 Task: Forward email as attachment with the signature Jessica Sanchez with the subject Request for an appointment from softage.8@softage.net to softage.7@softage.net and softage.9@softage.net with BCC to softage.10@softage.net with the message Could you provide me with a breakdown of the costs associated with the new project proposal?
Action: Mouse moved to (1140, 196)
Screenshot: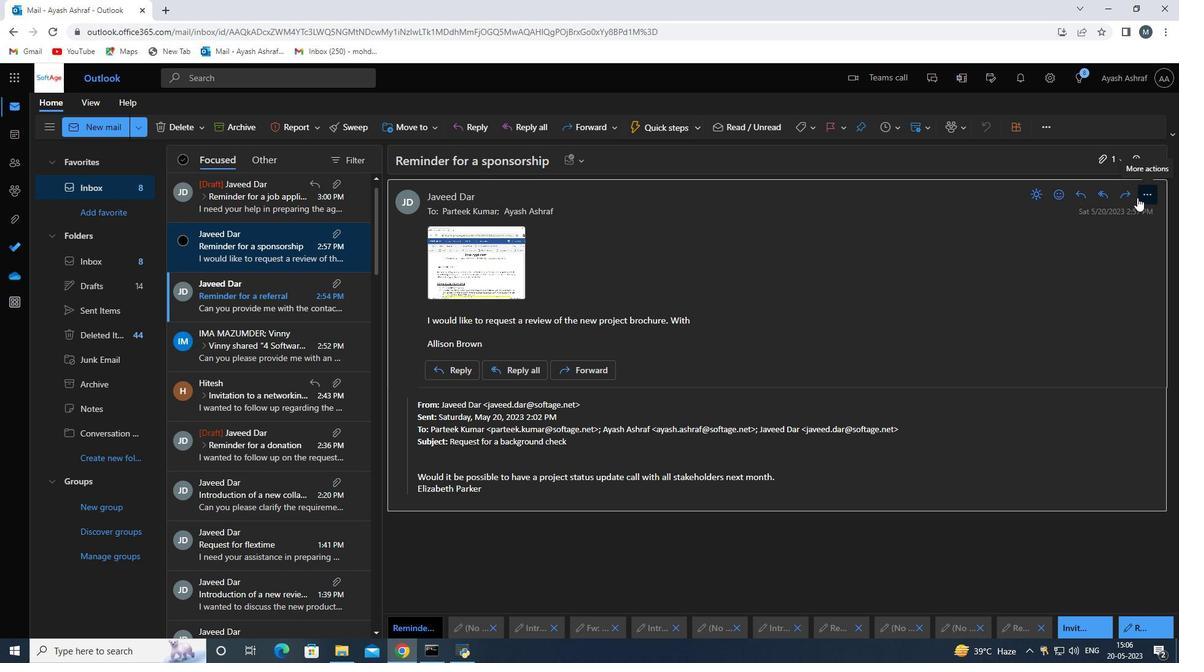 
Action: Mouse pressed left at (1140, 196)
Screenshot: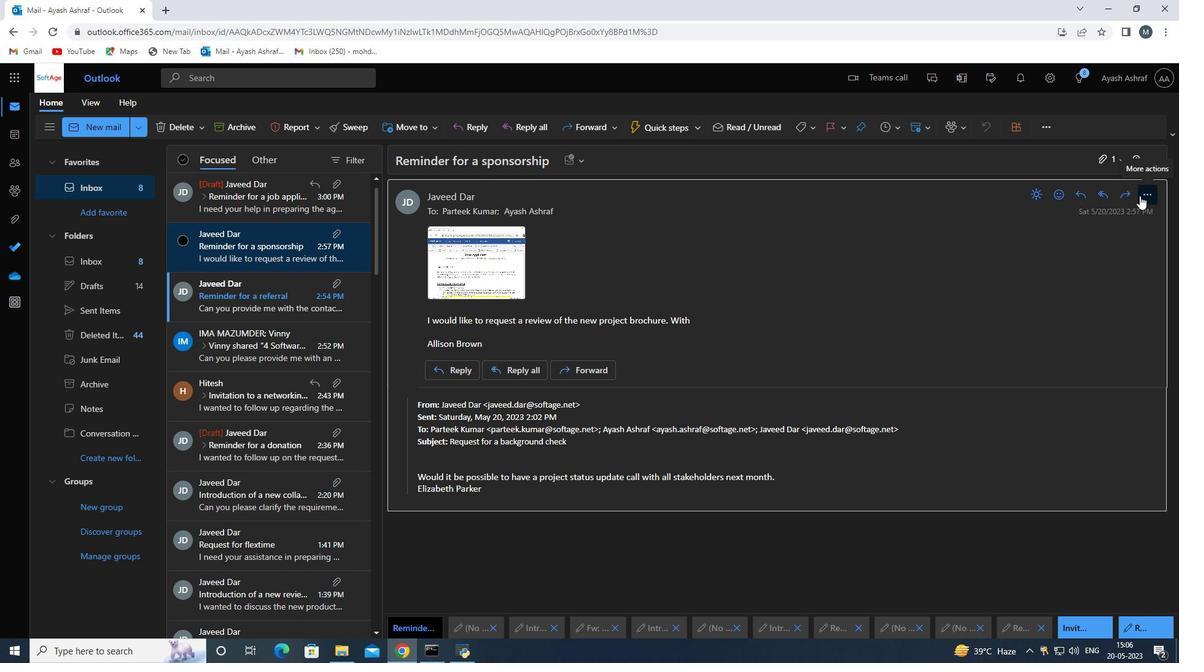 
Action: Mouse moved to (1090, 280)
Screenshot: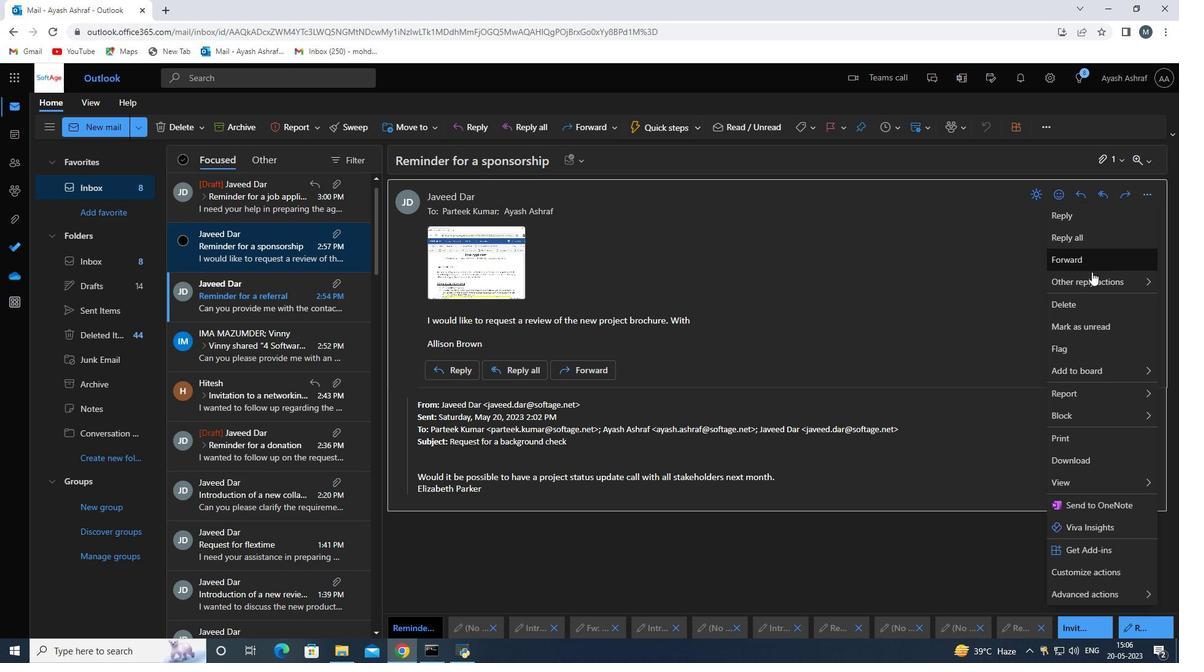 
Action: Mouse pressed left at (1090, 280)
Screenshot: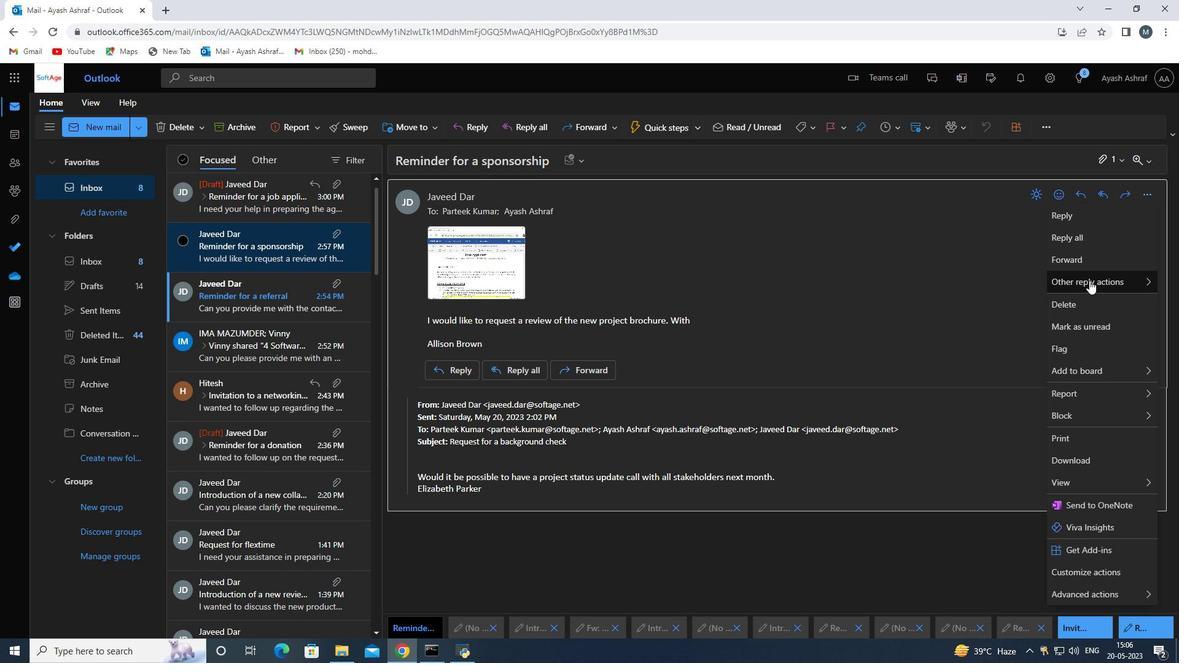 
Action: Mouse moved to (997, 302)
Screenshot: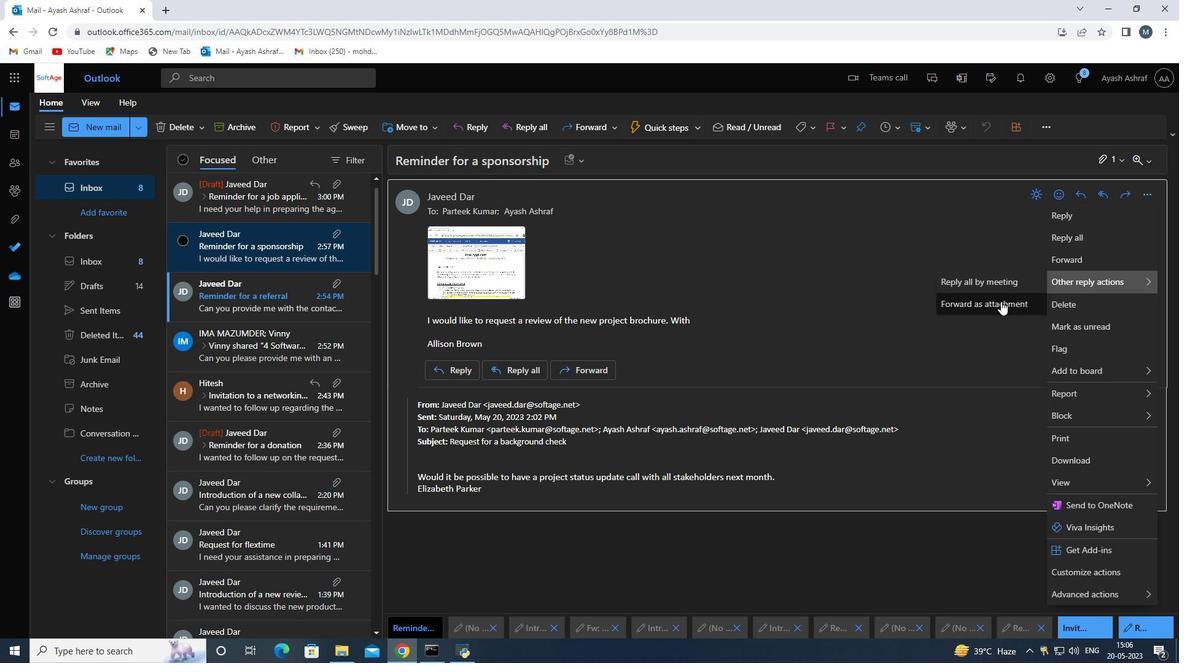 
Action: Mouse pressed left at (997, 302)
Screenshot: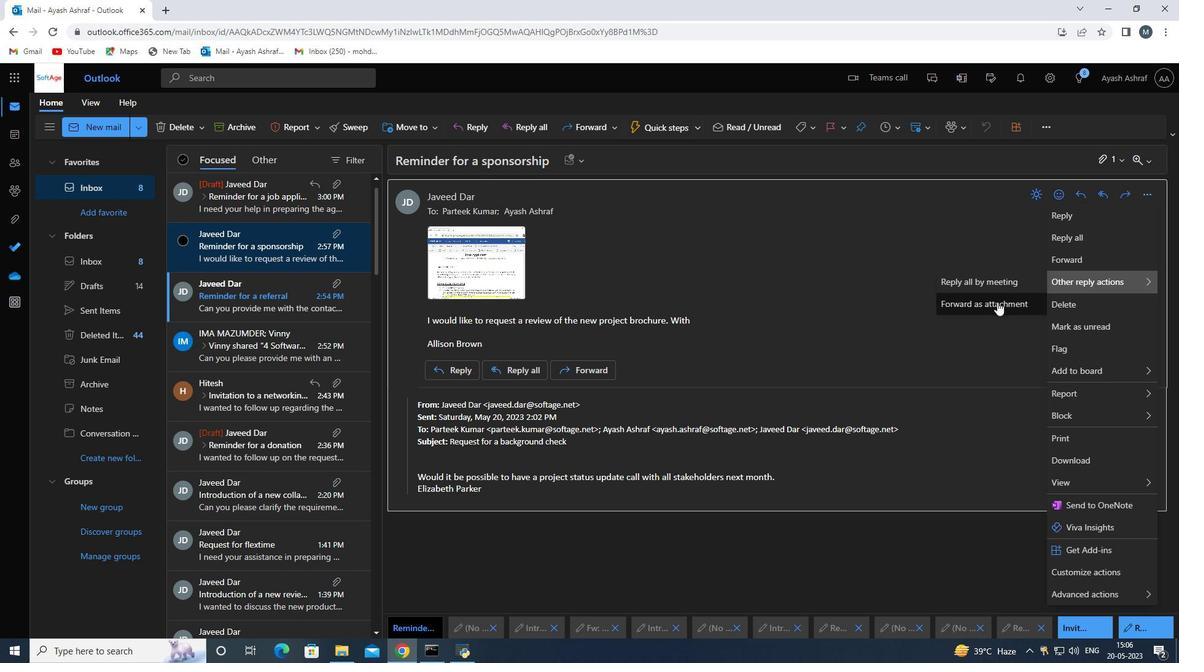 
Action: Mouse moved to (490, 192)
Screenshot: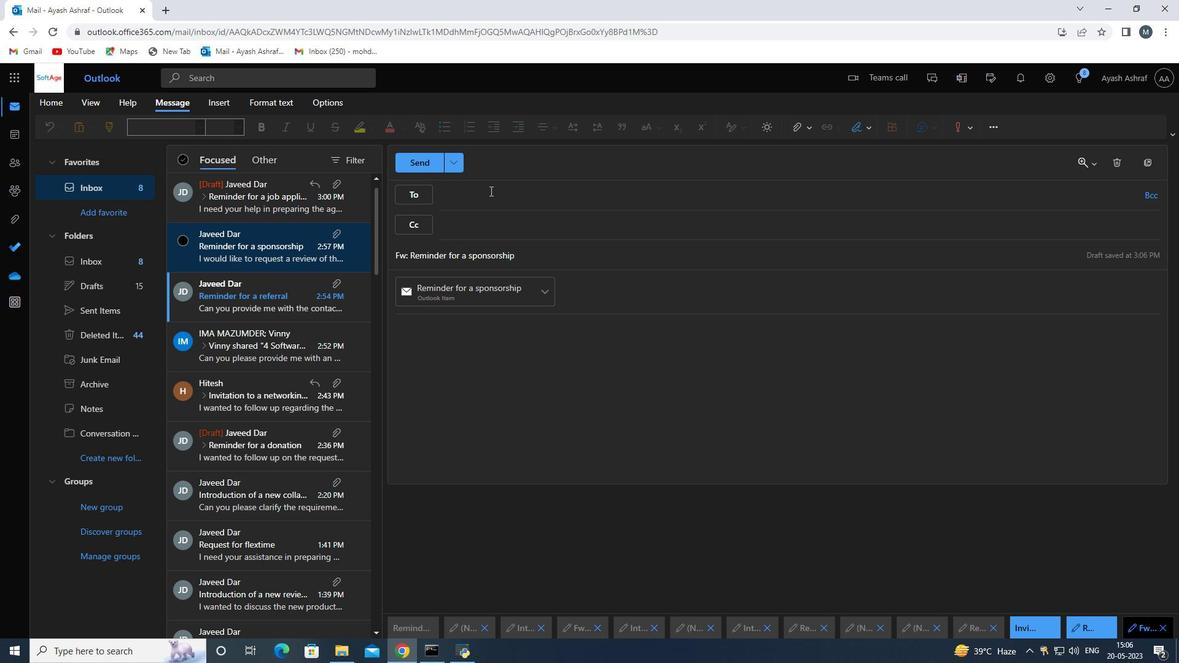
Action: Mouse pressed left at (490, 192)
Screenshot: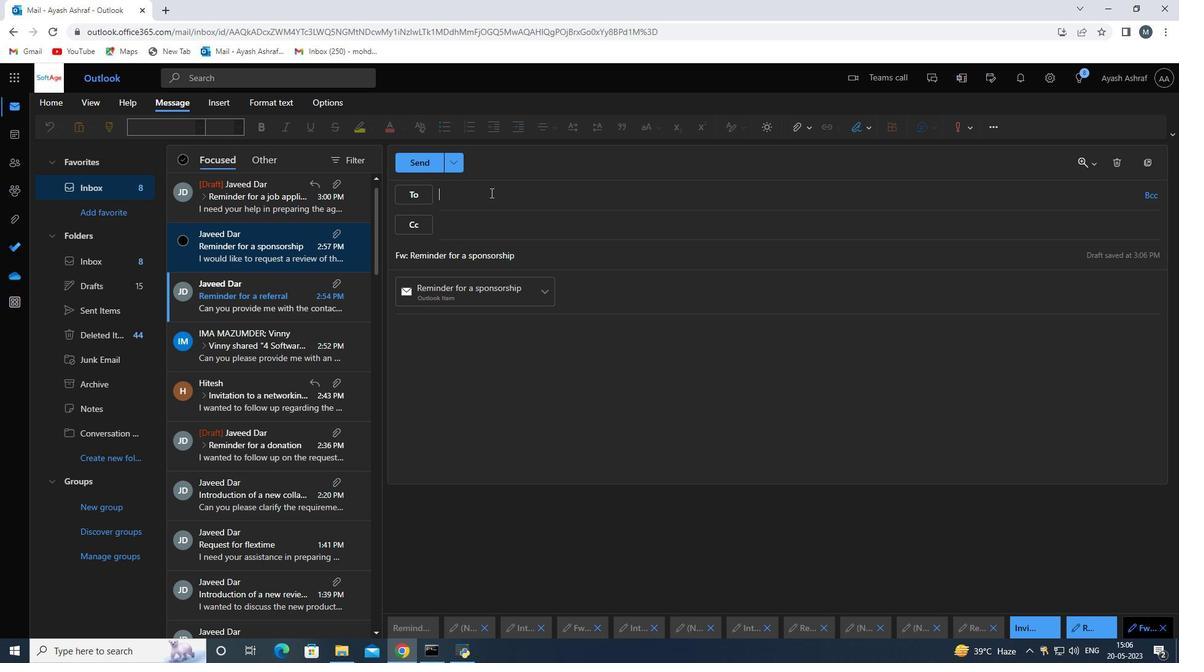 
Action: Mouse moved to (854, 131)
Screenshot: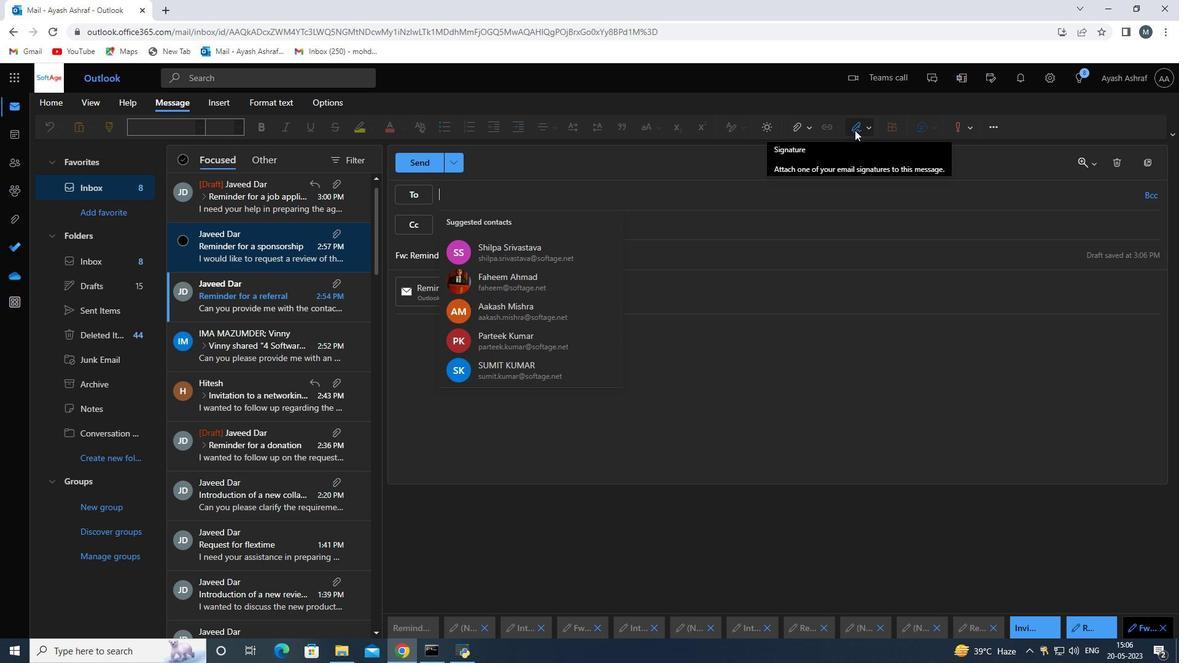 
Action: Mouse pressed left at (854, 131)
Screenshot: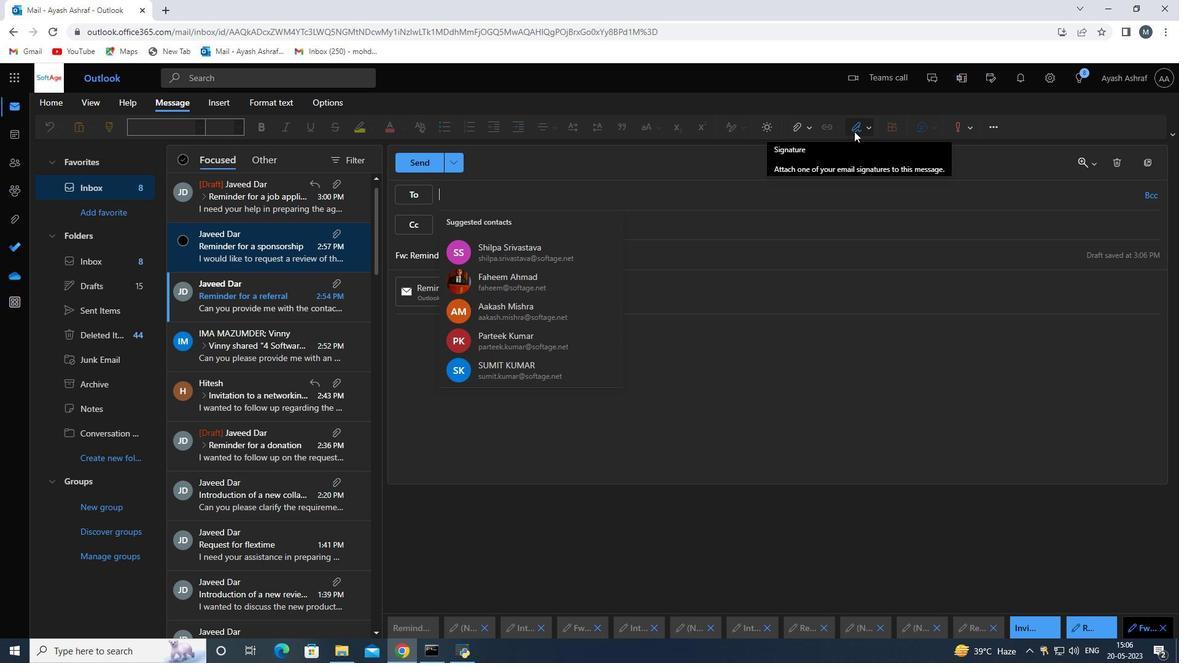 
Action: Mouse moved to (841, 176)
Screenshot: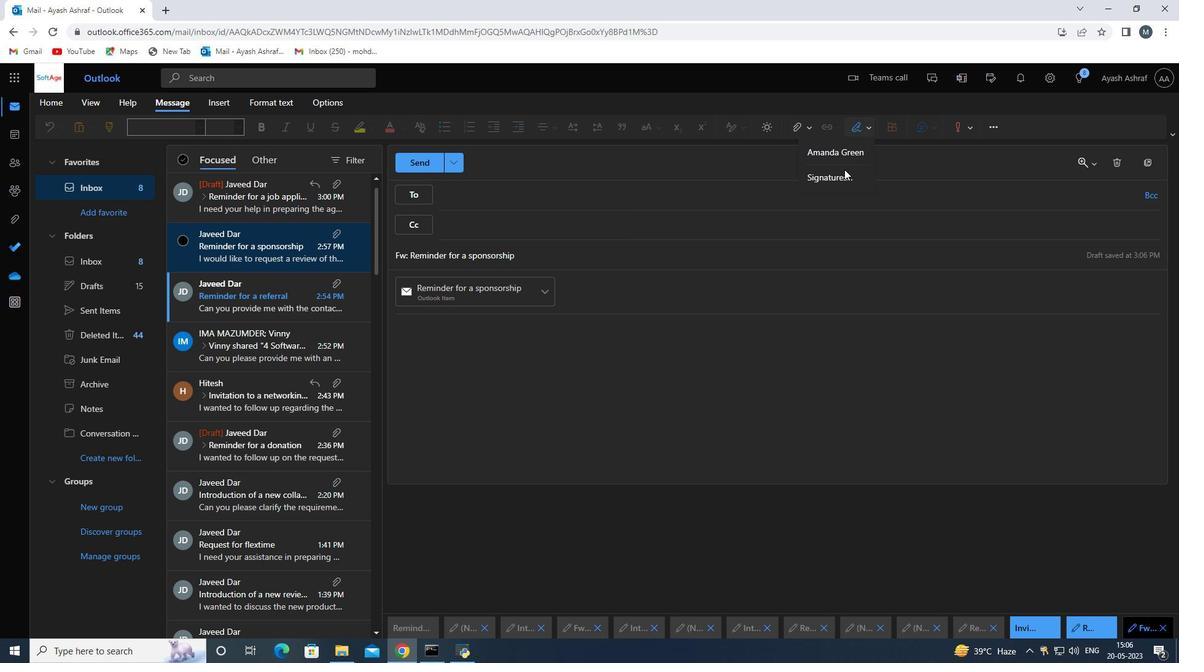 
Action: Mouse pressed left at (841, 176)
Screenshot: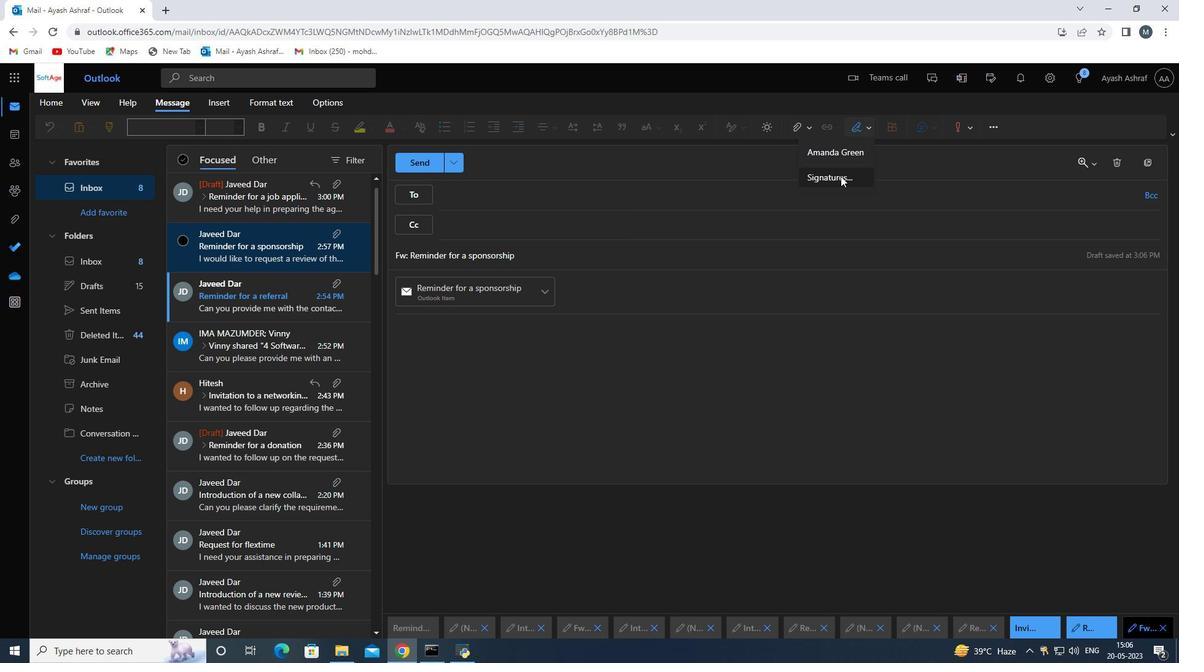 
Action: Mouse moved to (651, 225)
Screenshot: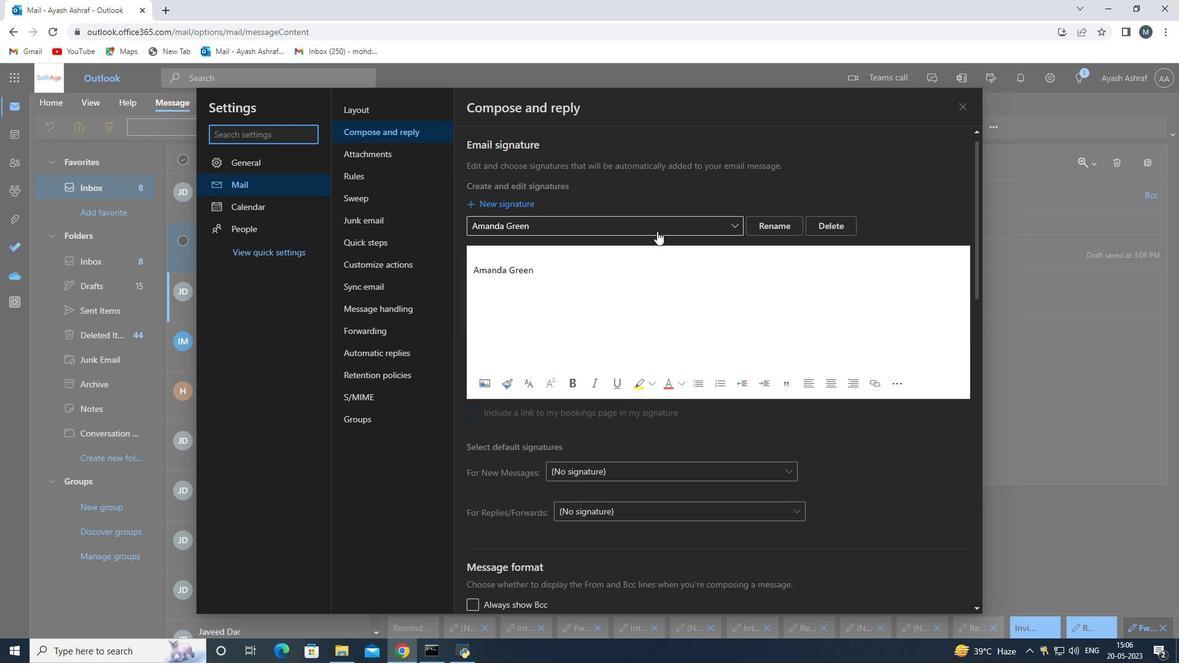 
Action: Mouse pressed left at (651, 225)
Screenshot: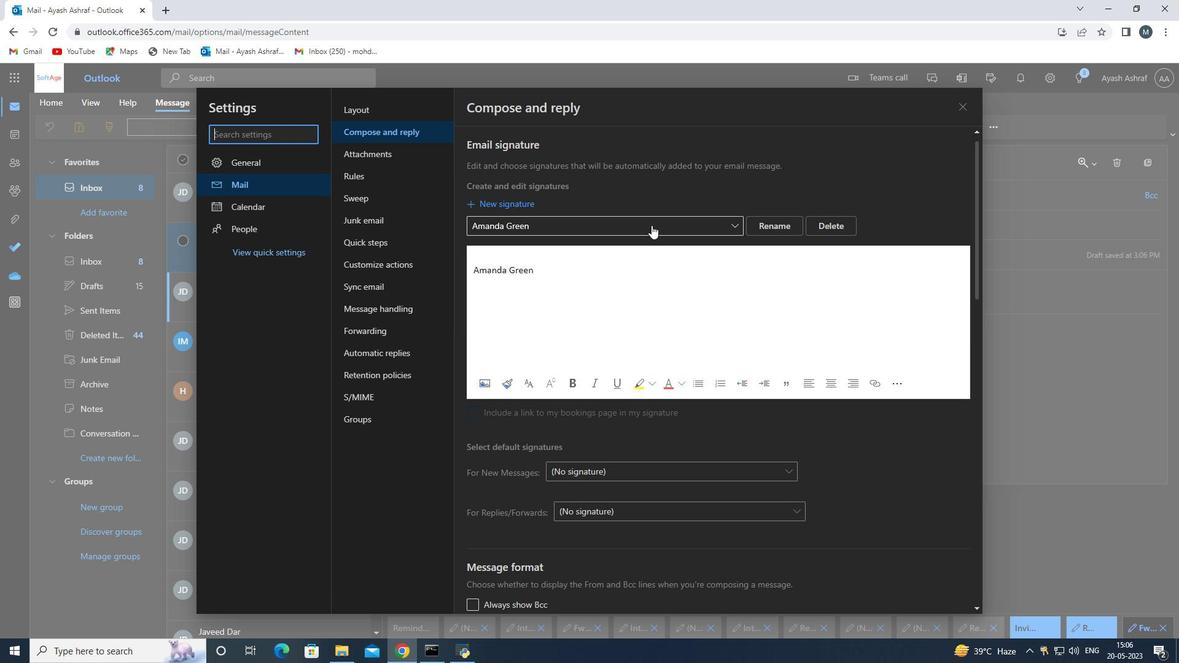 
Action: Key pressed <Key.backspace><Key.backspace>
Screenshot: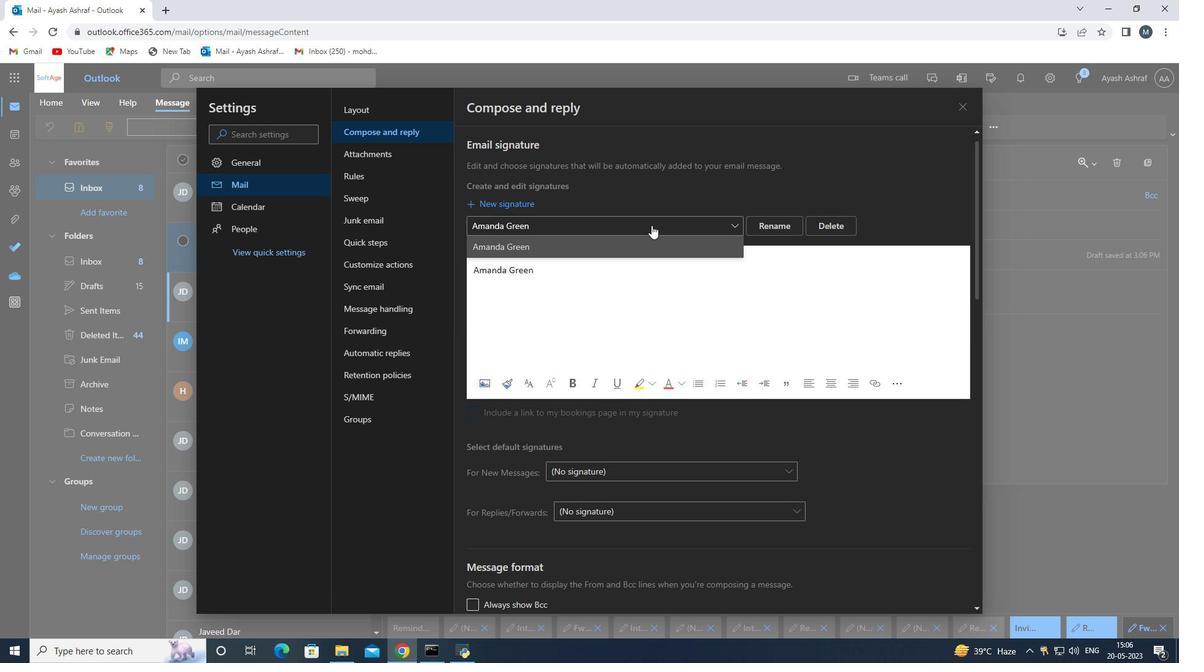 
Action: Mouse moved to (833, 229)
Screenshot: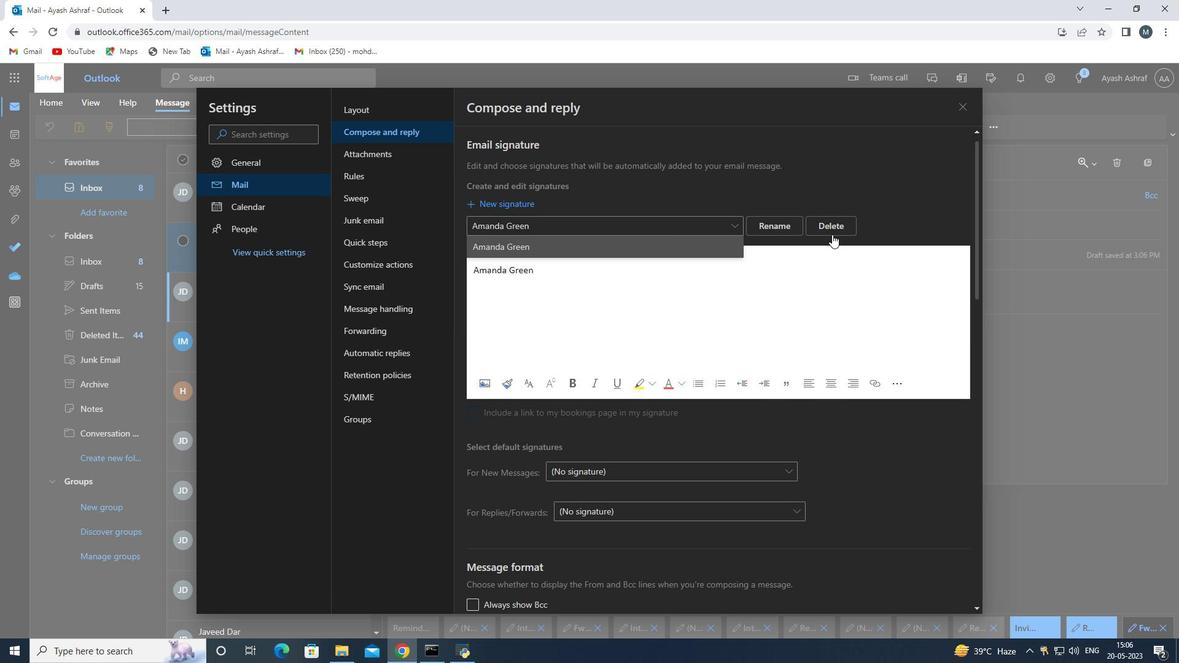 
Action: Mouse pressed left at (833, 229)
Screenshot: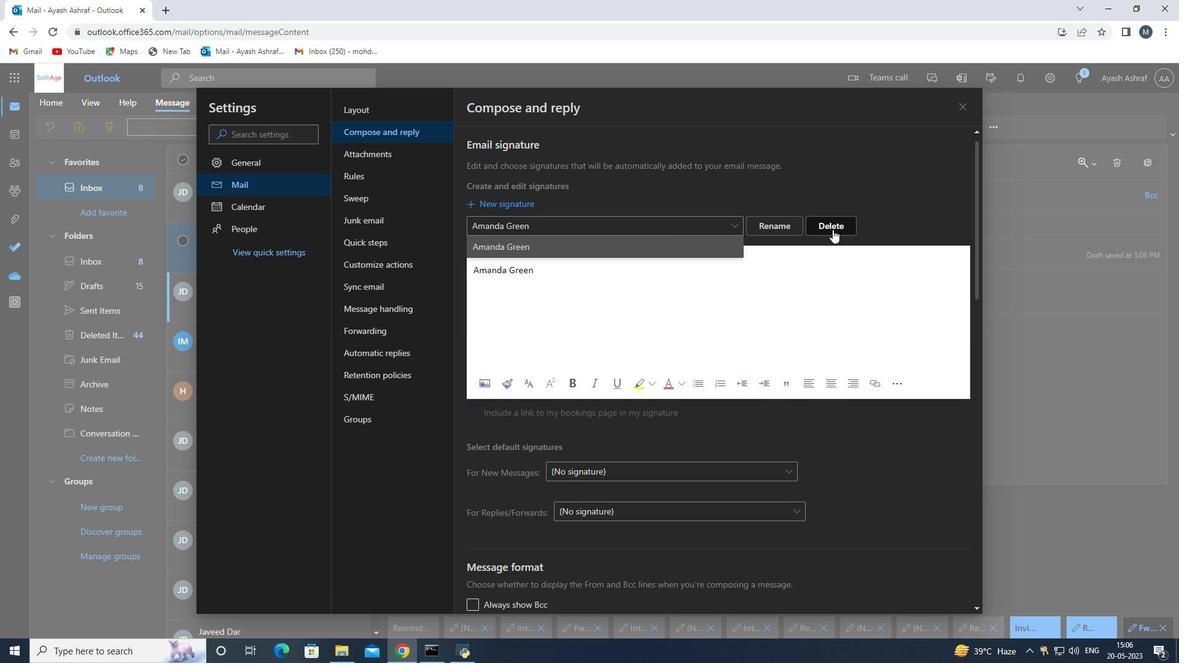 
Action: Mouse moved to (638, 229)
Screenshot: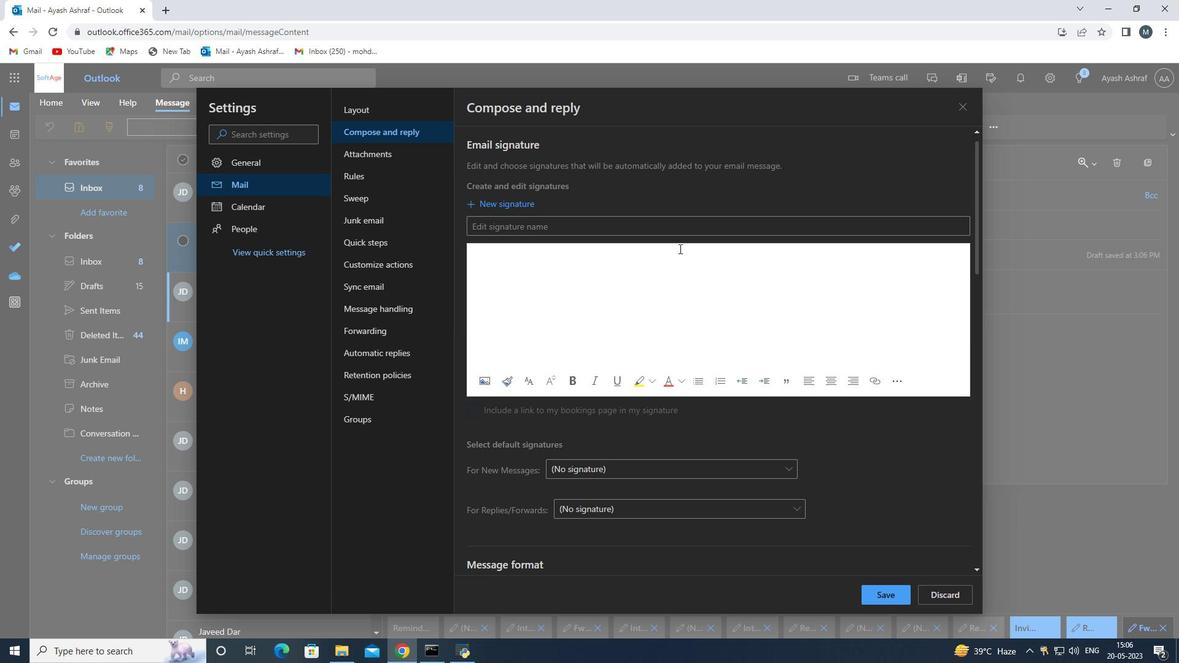 
Action: Mouse pressed left at (638, 229)
Screenshot: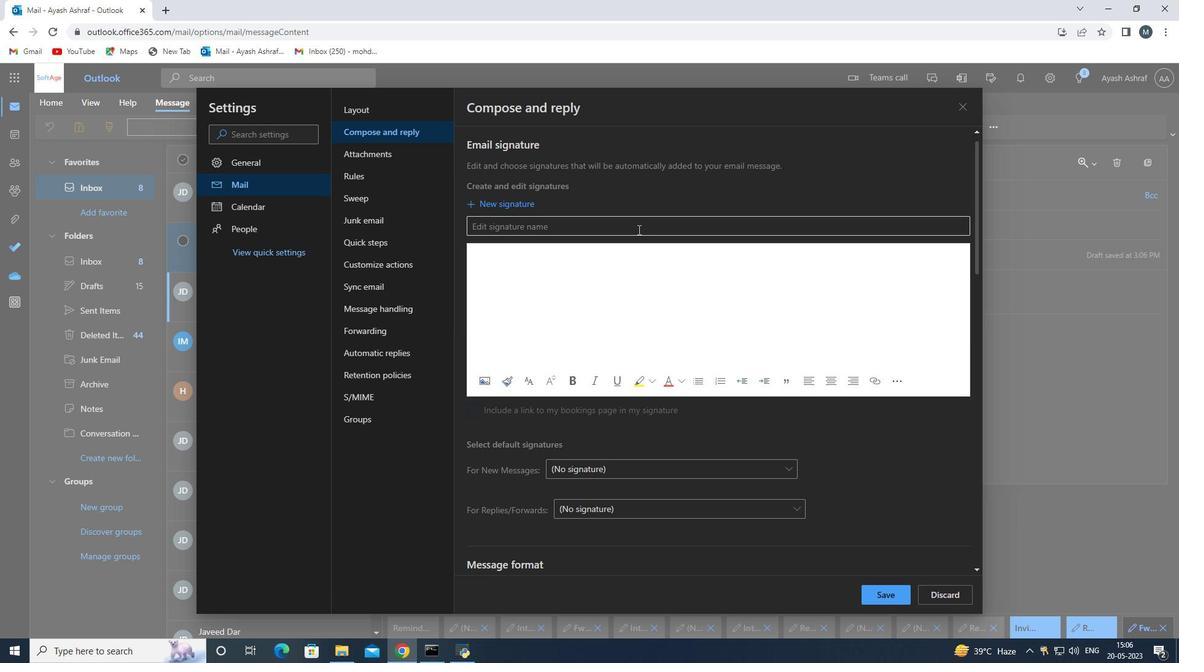 
Action: Key pressed <Key.shift><Key.shift><Key.shift><Key.shift>Jessica<Key.space><Key.shift>Sanchez<Key.space>
Screenshot: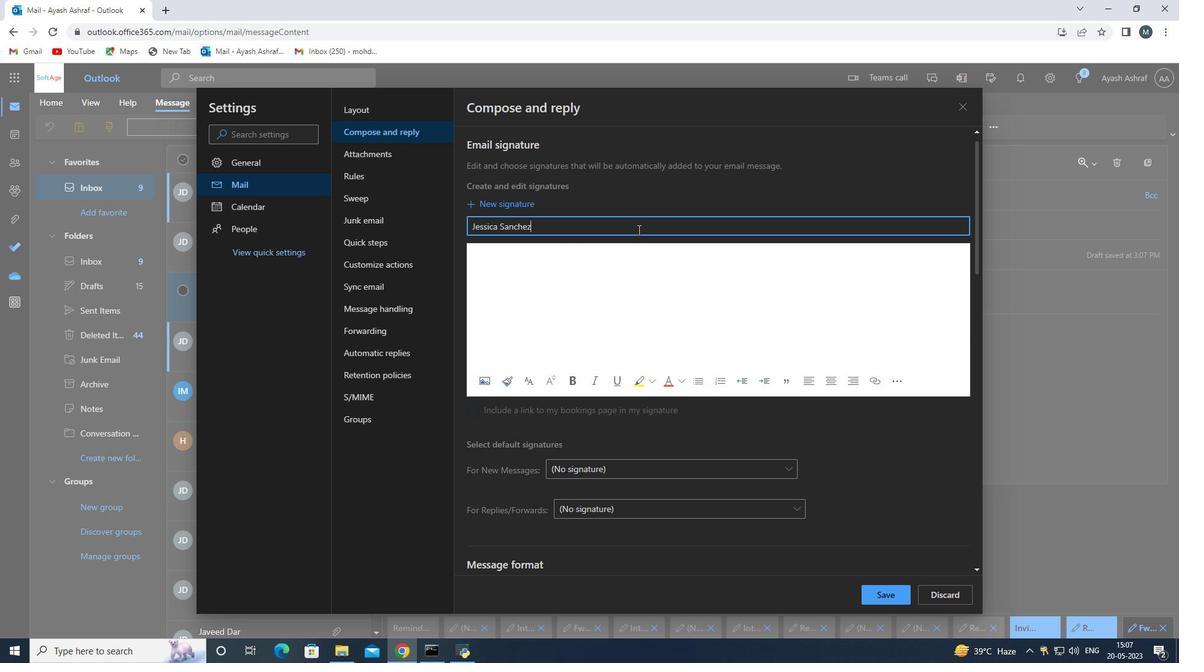 
Action: Mouse moved to (594, 272)
Screenshot: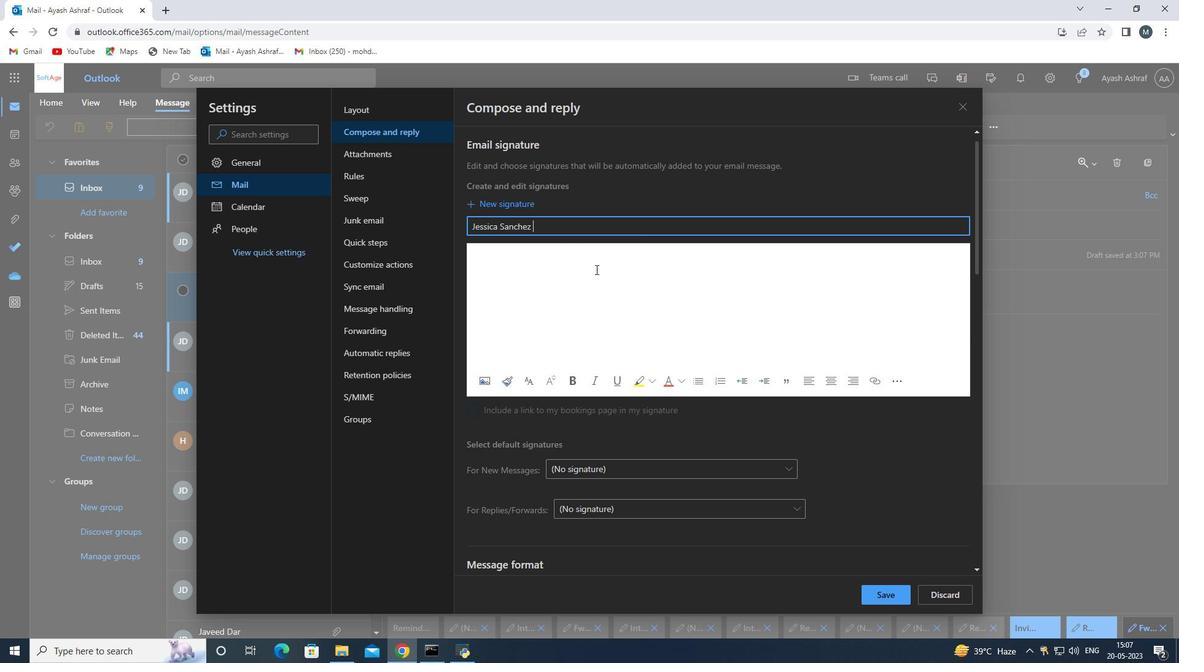 
Action: Mouse pressed left at (594, 272)
Screenshot: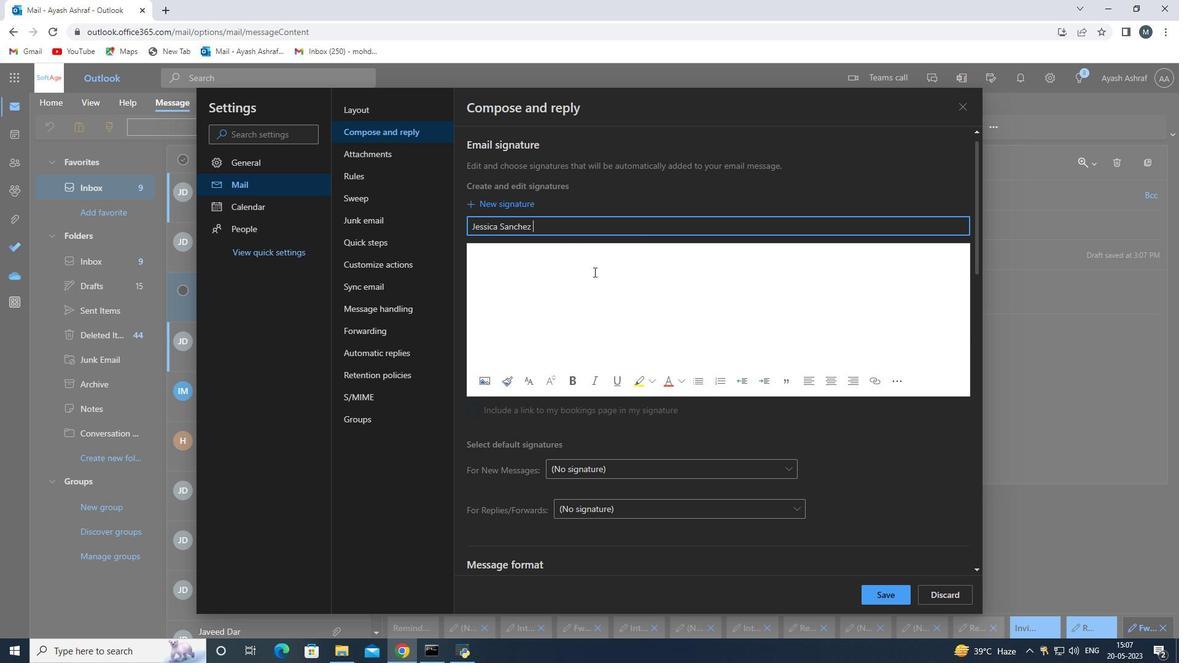 
Action: Key pressed <Key.backspace><Key.shift><Key.shift>Jessica<Key.space><Key.shift>Sanchez<Key.space>
Screenshot: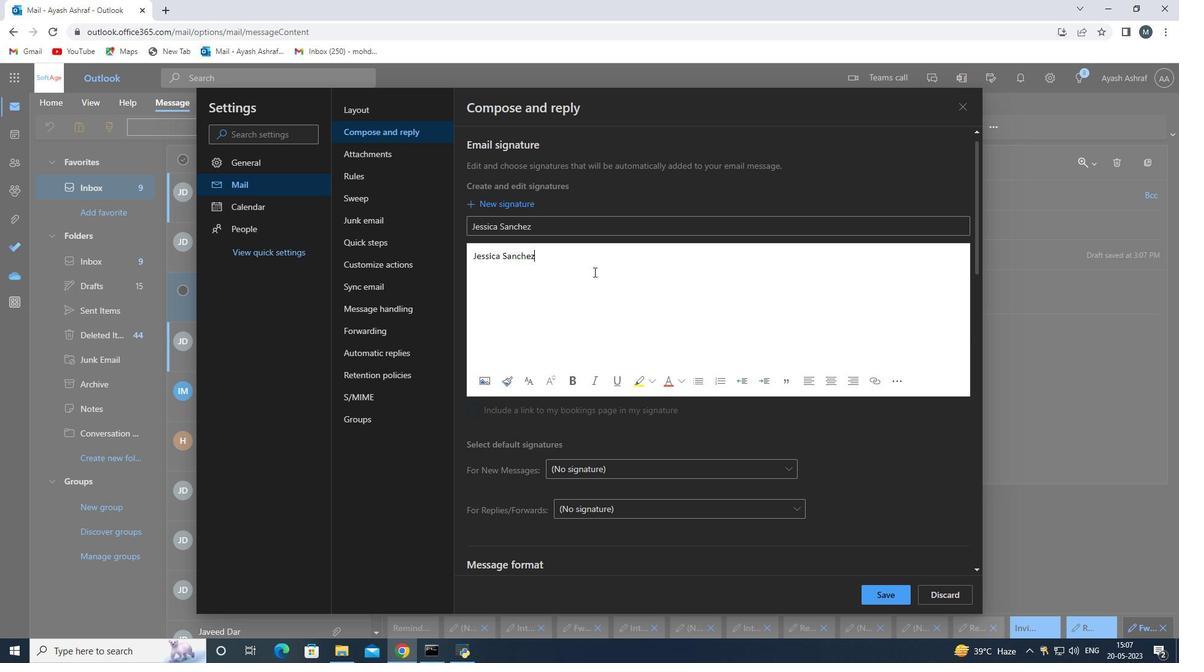 
Action: Mouse moved to (868, 596)
Screenshot: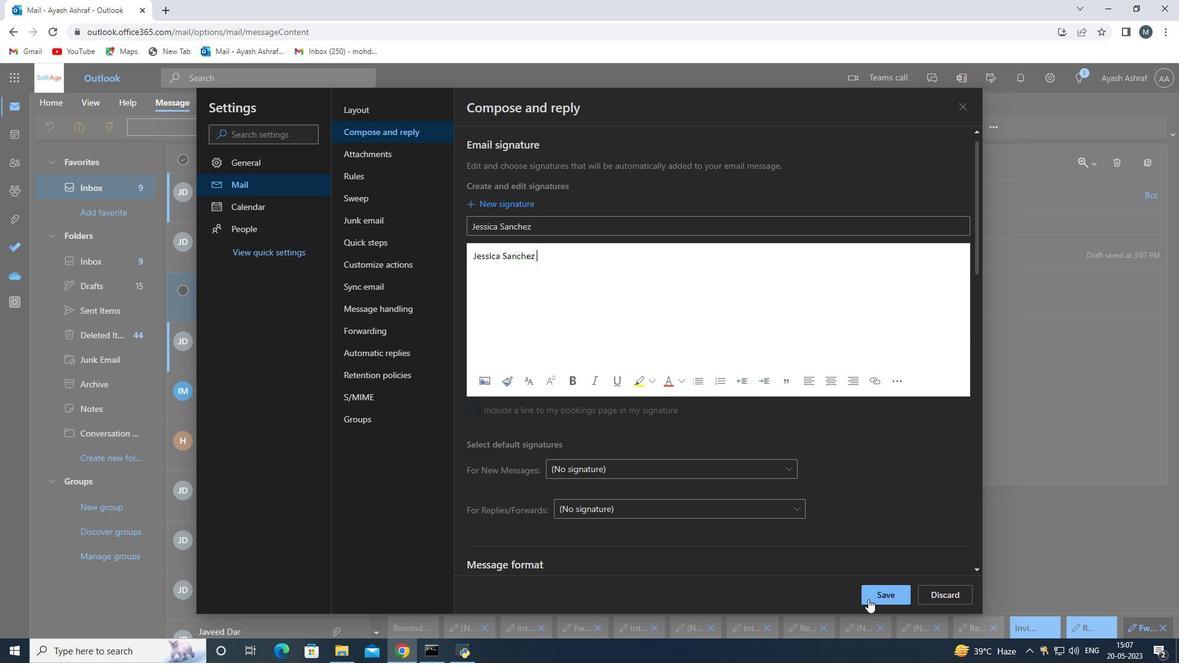 
Action: Mouse pressed left at (868, 596)
Screenshot: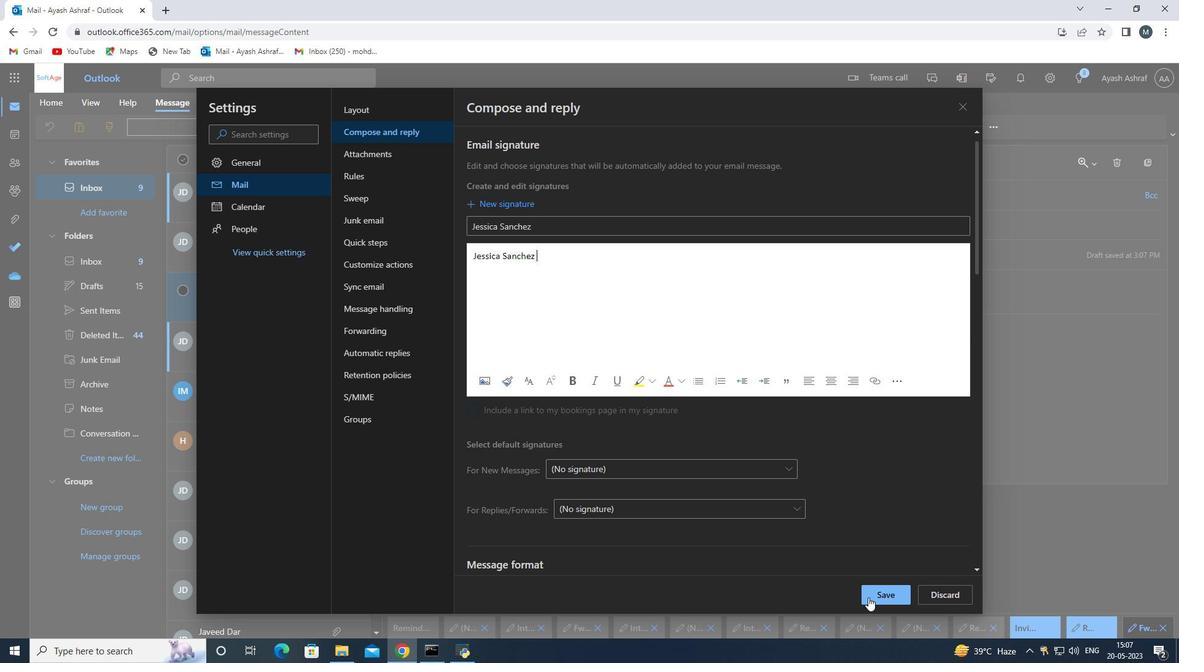 
Action: Mouse moved to (957, 105)
Screenshot: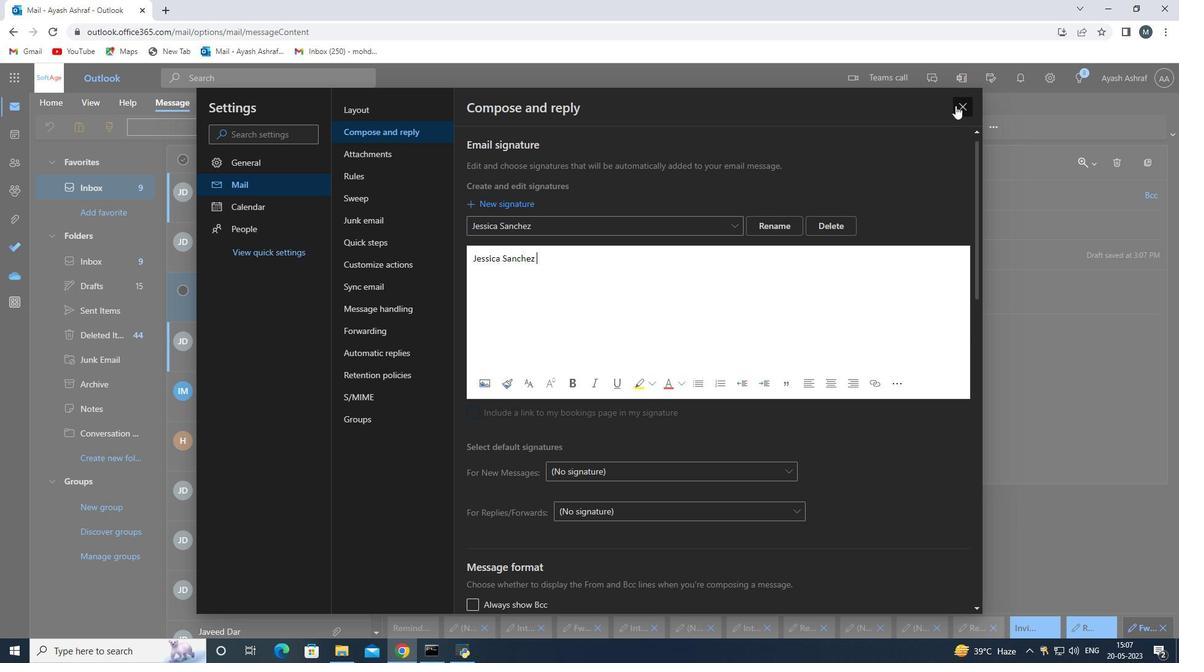 
Action: Mouse pressed left at (957, 105)
Screenshot: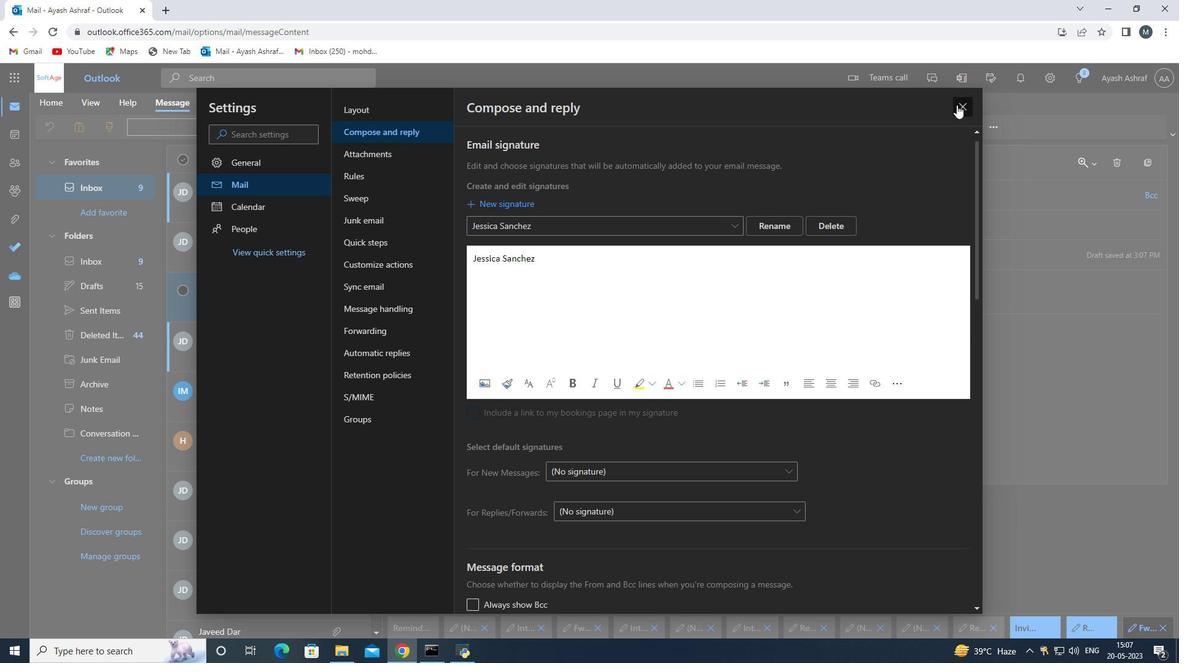 
Action: Mouse moved to (513, 348)
Screenshot: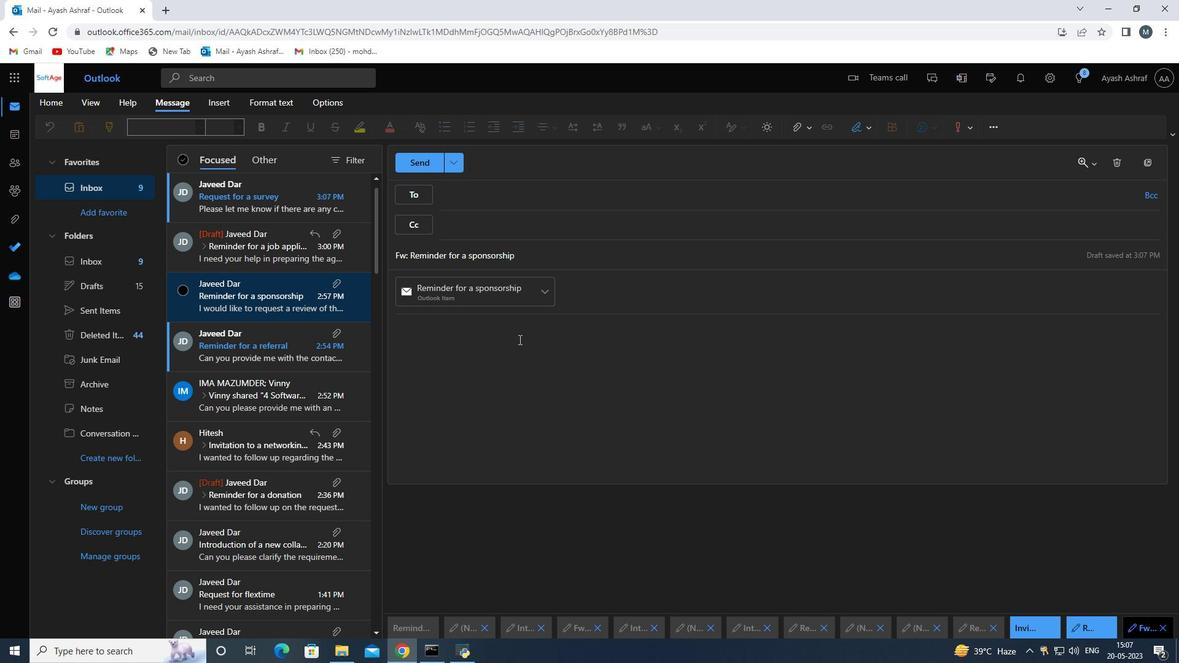 
Action: Mouse pressed left at (513, 348)
Screenshot: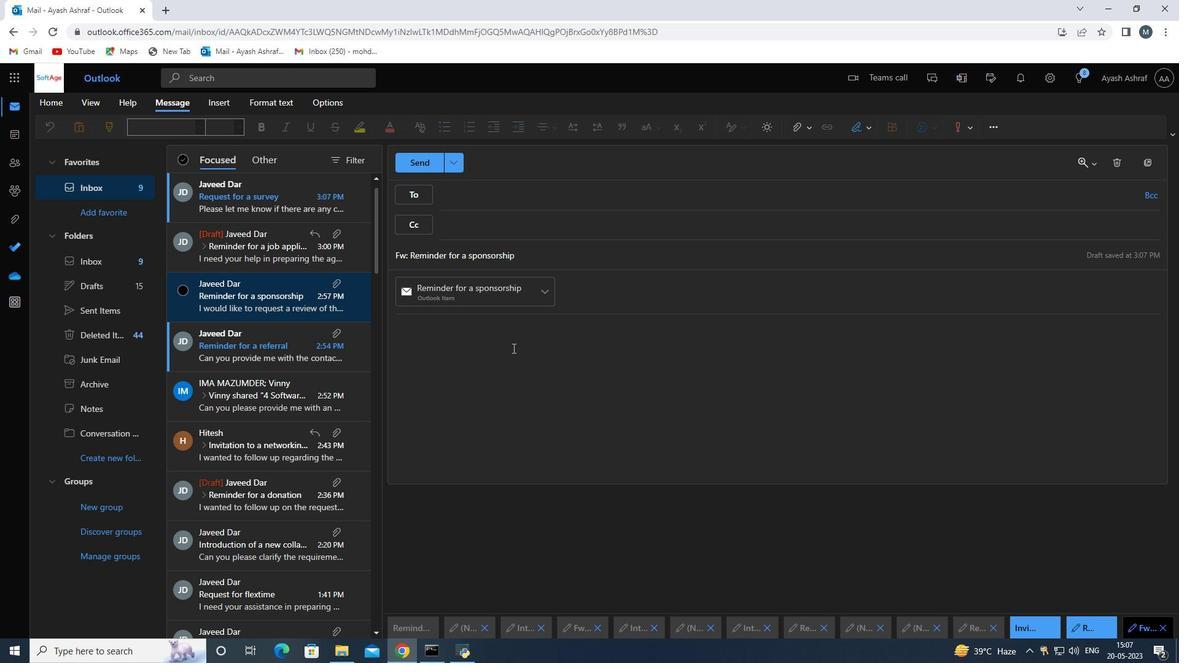 
Action: Mouse moved to (860, 133)
Screenshot: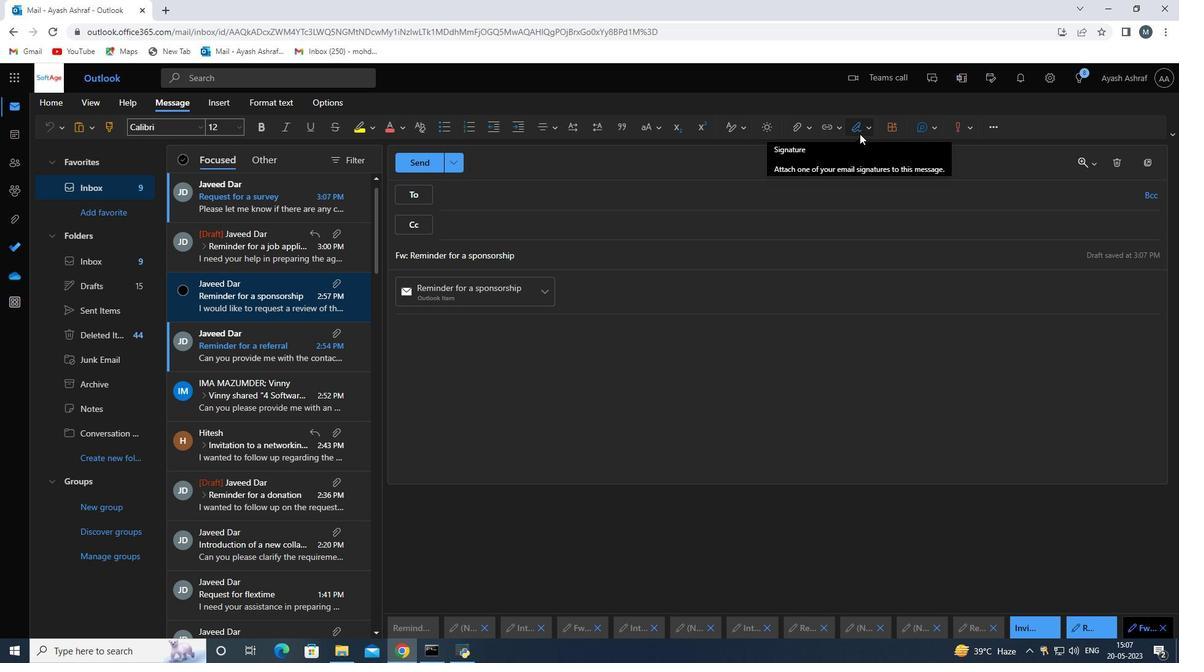 
Action: Mouse pressed left at (860, 133)
Screenshot: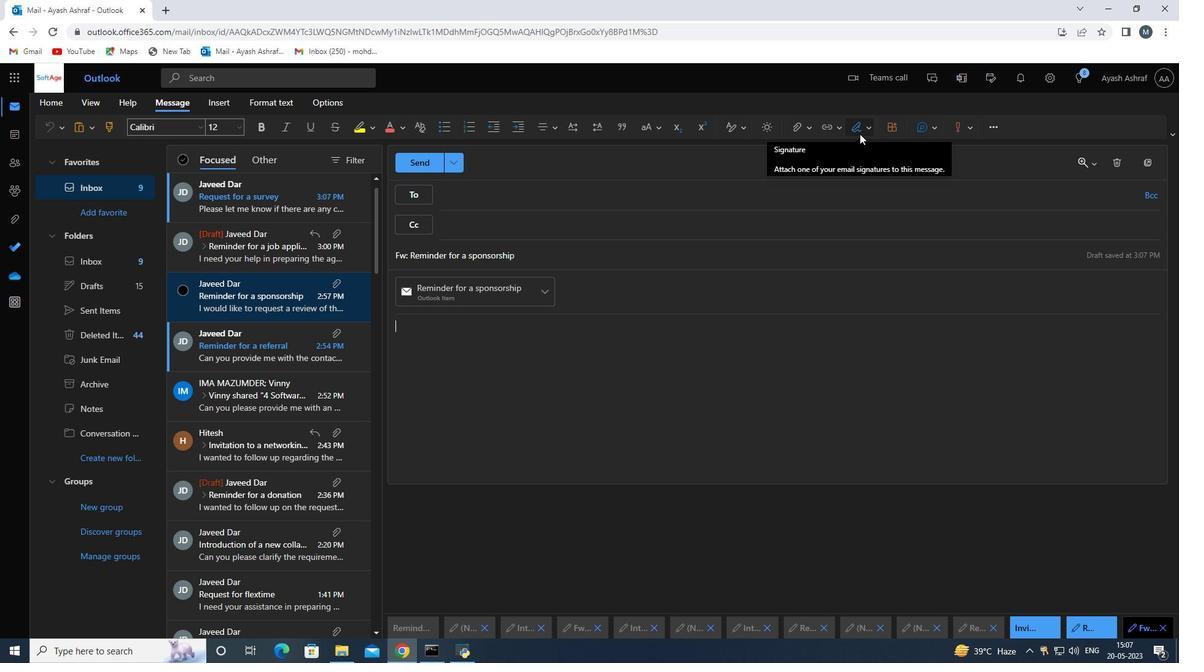 
Action: Mouse moved to (851, 154)
Screenshot: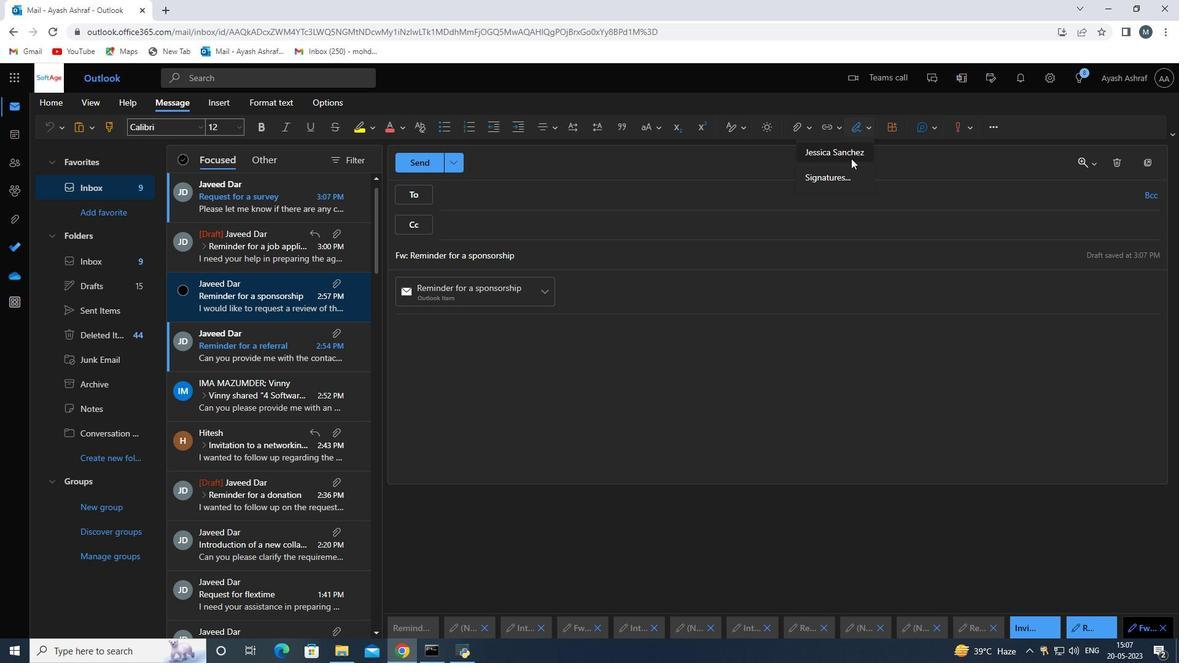 
Action: Mouse pressed left at (851, 154)
Screenshot: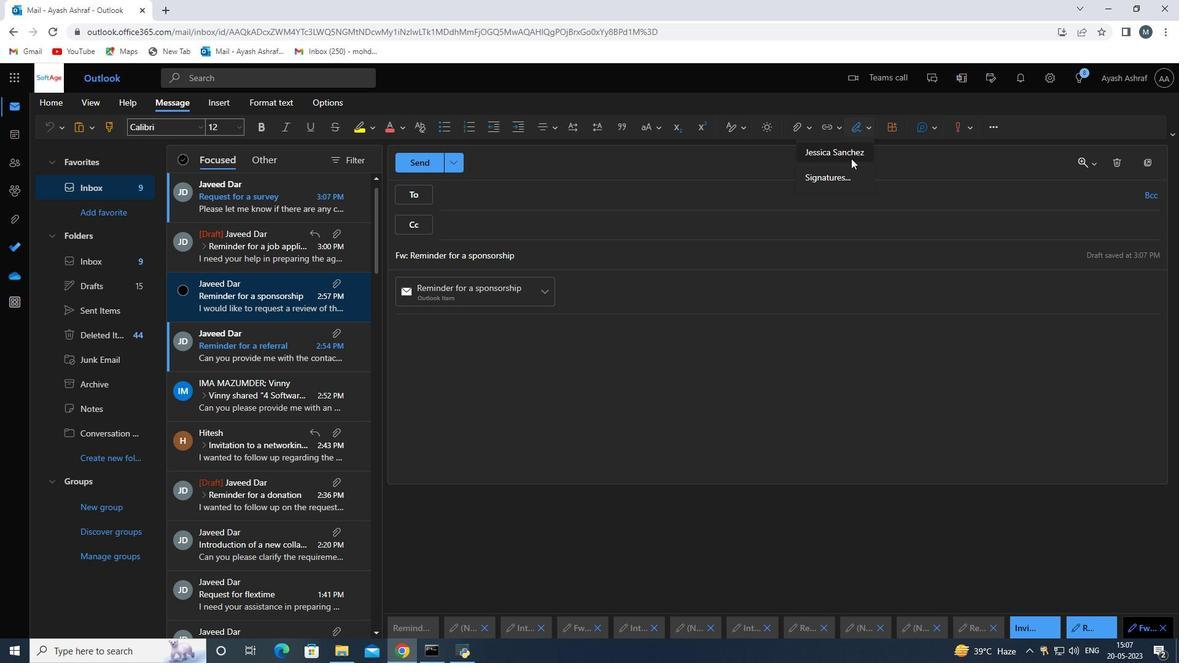
Action: Mouse moved to (555, 253)
Screenshot: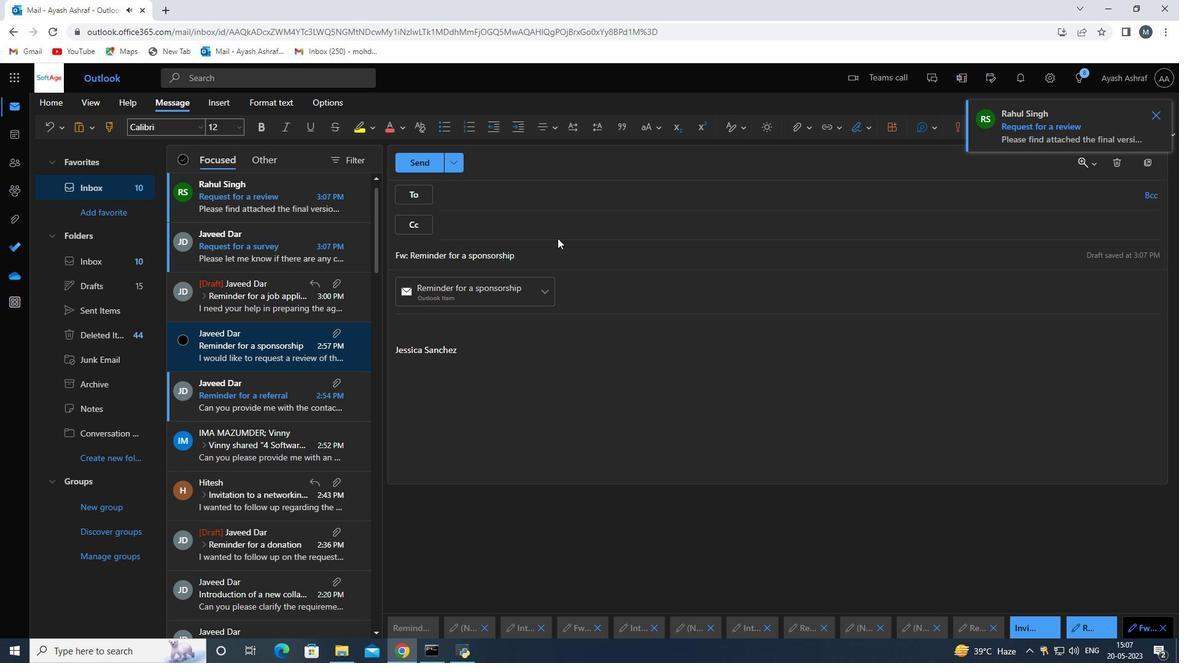 
Action: Mouse pressed left at (555, 253)
Screenshot: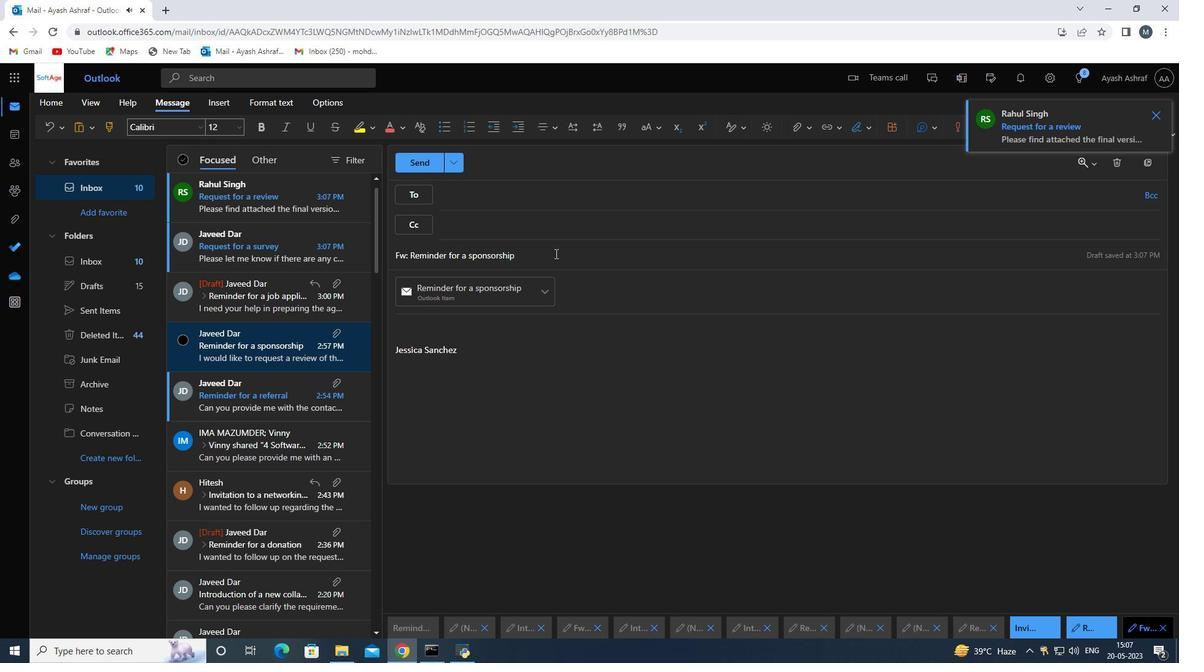 
Action: Mouse moved to (554, 254)
Screenshot: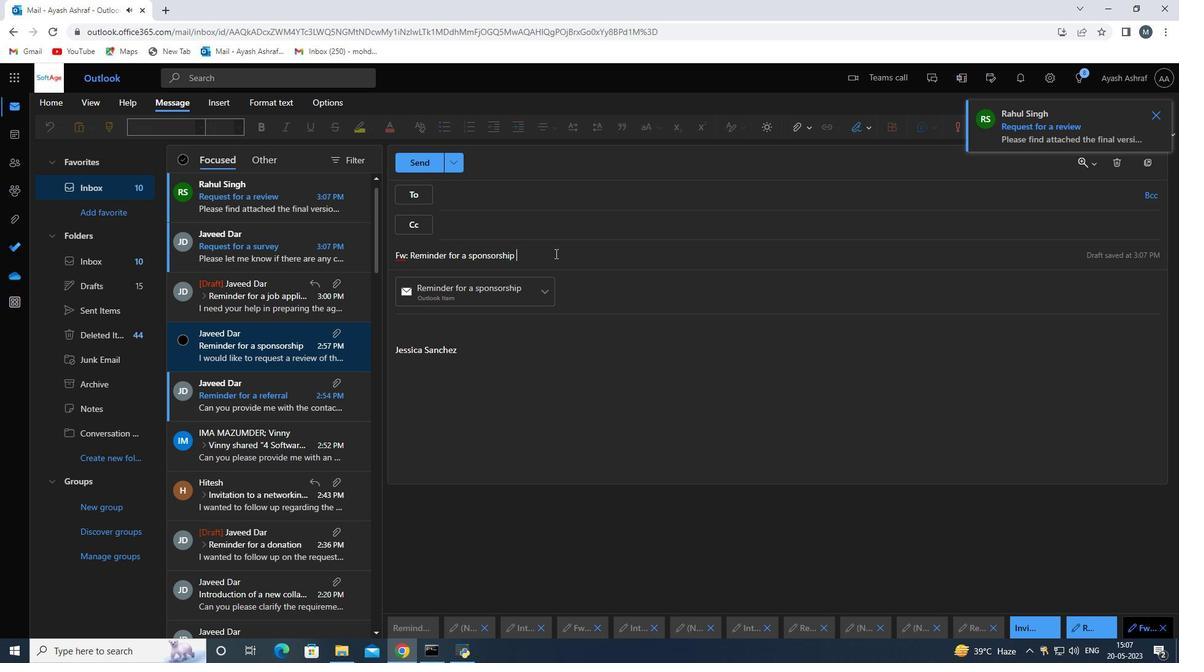 
Action: Key pressed <Key.backspace><Key.backspace><Key.backspace><Key.backspace><Key.backspace><Key.backspace><Key.backspace><Key.backspace><Key.backspace><Key.backspace><Key.backspace><Key.backspace><Key.backspace><Key.backspace><Key.backspace><Key.backspace><Key.backspace><Key.backspace><Key.backspace><Key.backspace><Key.backspace><Key.backspace><Key.backspace><Key.backspace><Key.backspace><Key.backspace><Key.backspace><Key.space><Key.shift>Request<Key.space>for<Key.space>an<Key.space>appointment<Key.space>
Screenshot: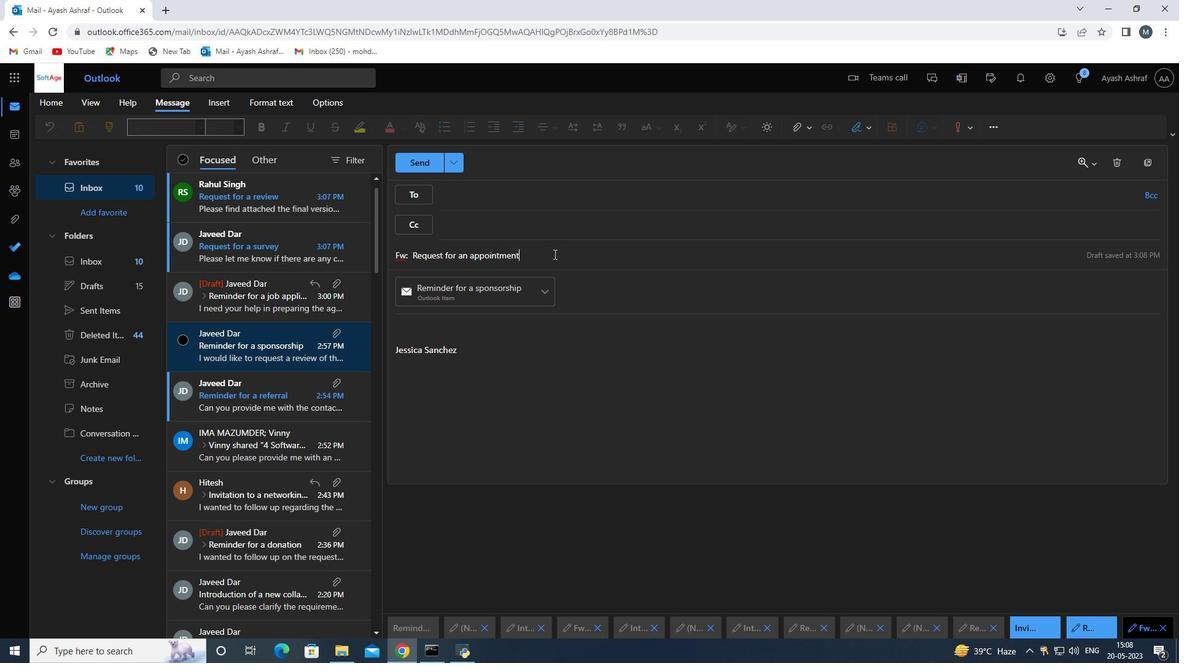 
Action: Mouse moved to (526, 328)
Screenshot: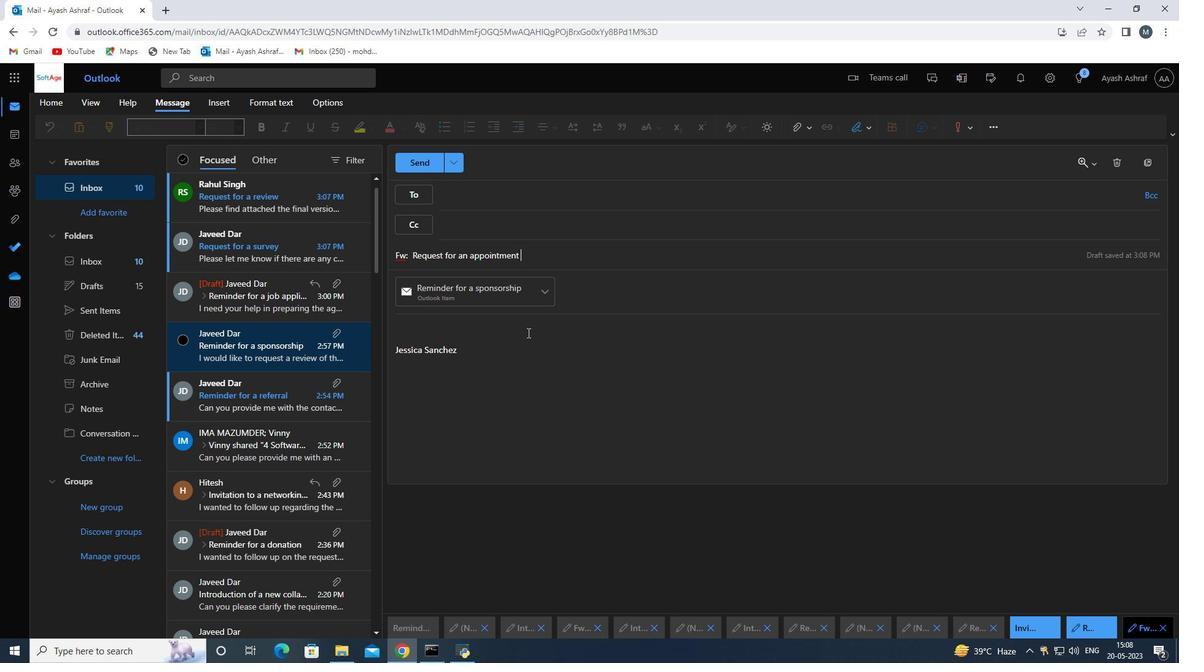 
Action: Mouse pressed left at (526, 328)
Screenshot: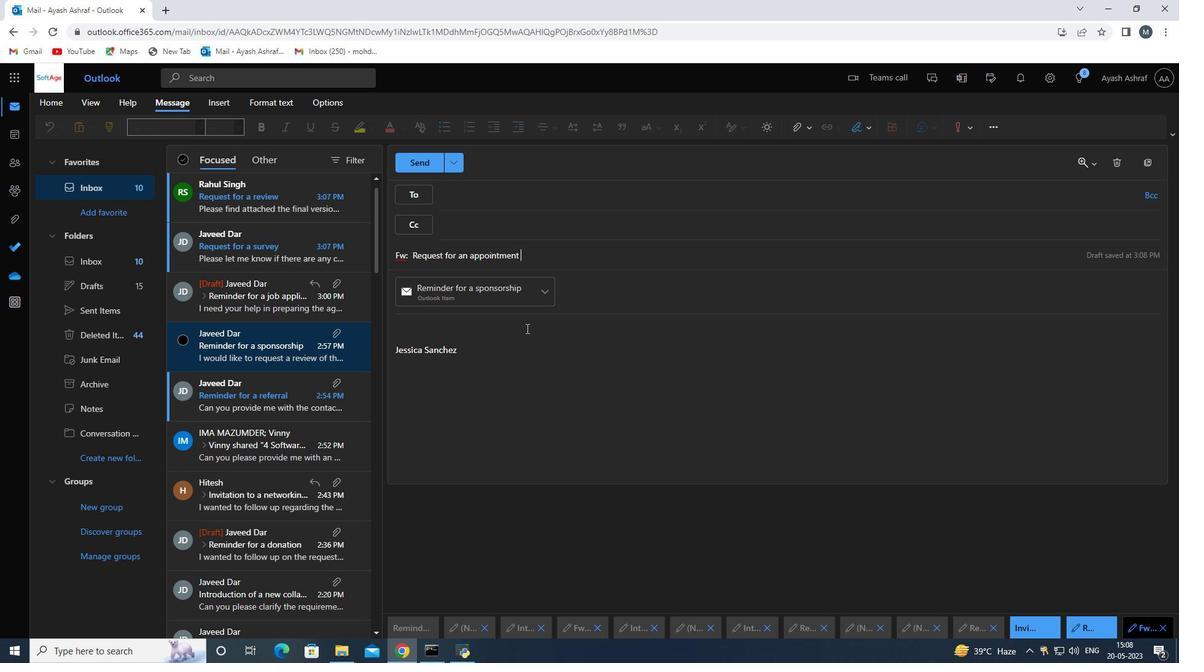 
Action: Mouse moved to (524, 327)
Screenshot: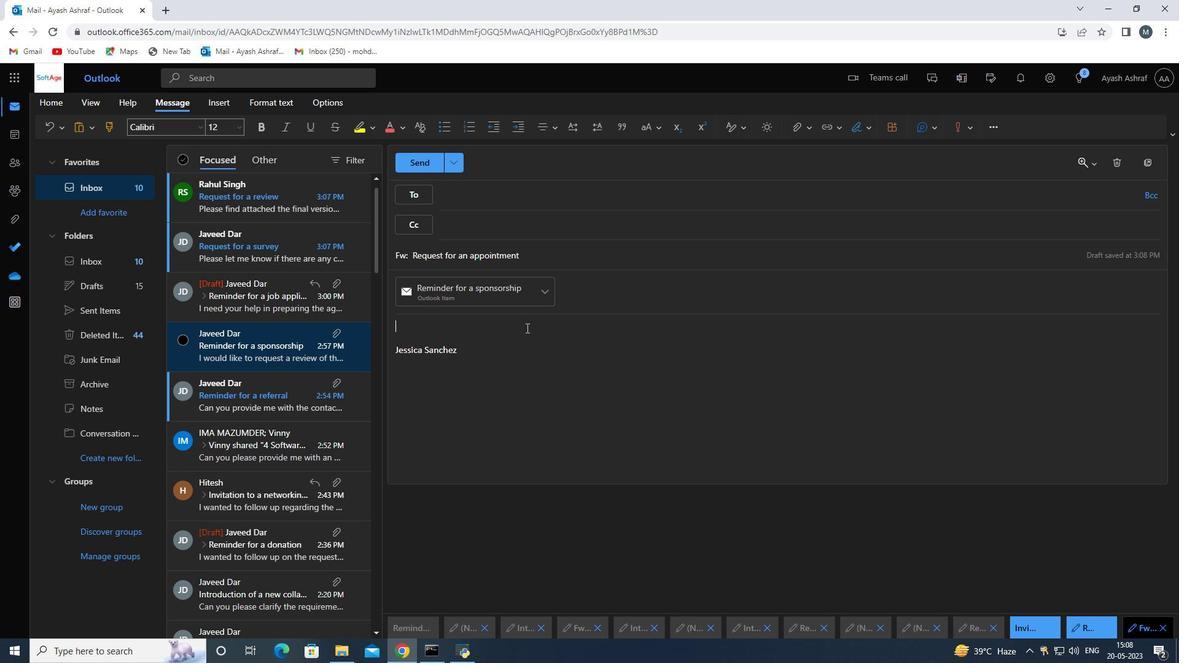 
Action: Key pressed <Key.shift><Key.shift><Key.shift><Key.shift>Could<Key.space>ypu<Key.space>provide<Key.space>
Screenshot: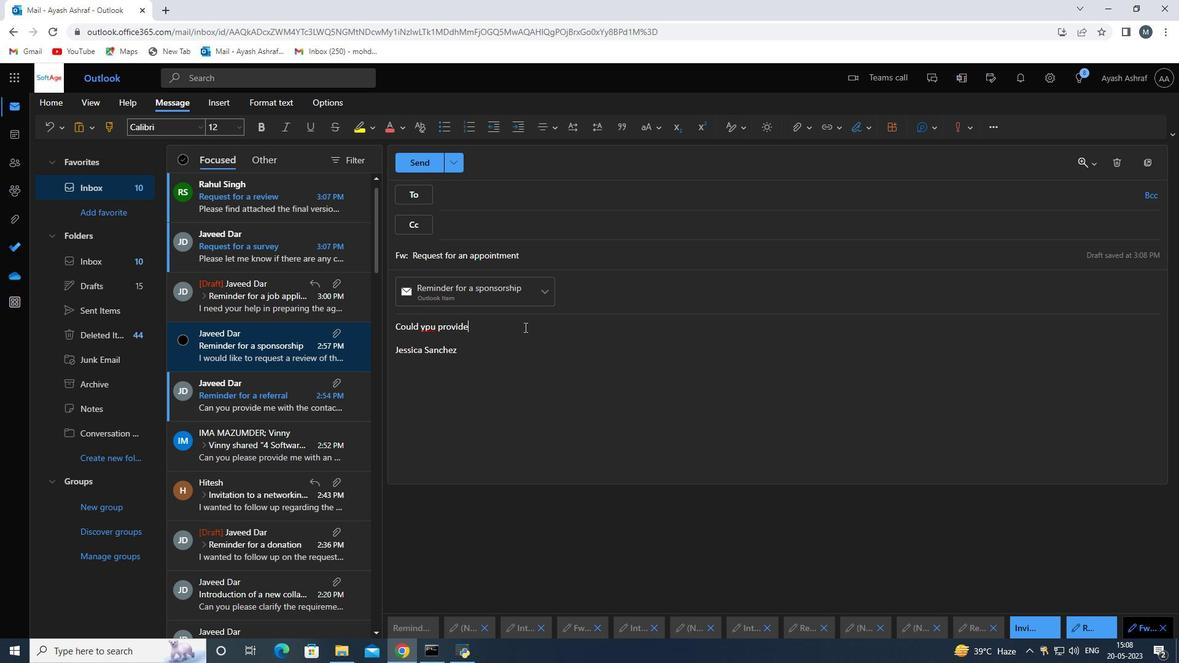 
Action: Mouse moved to (423, 329)
Screenshot: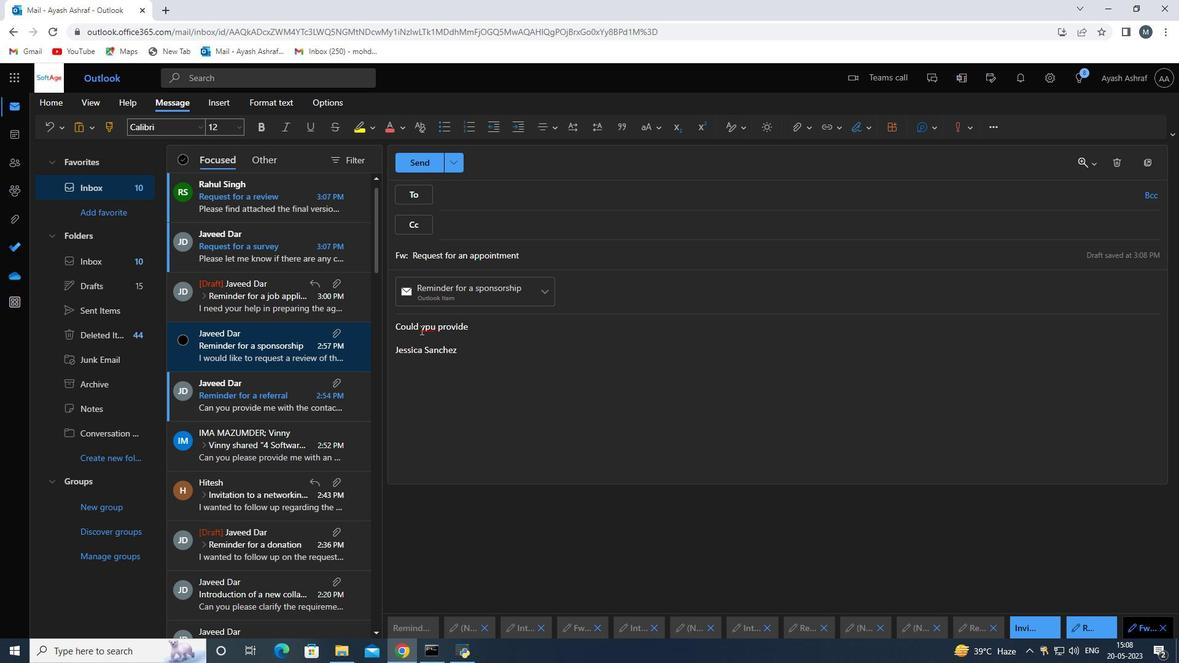 
Action: Mouse pressed left at (423, 329)
Screenshot: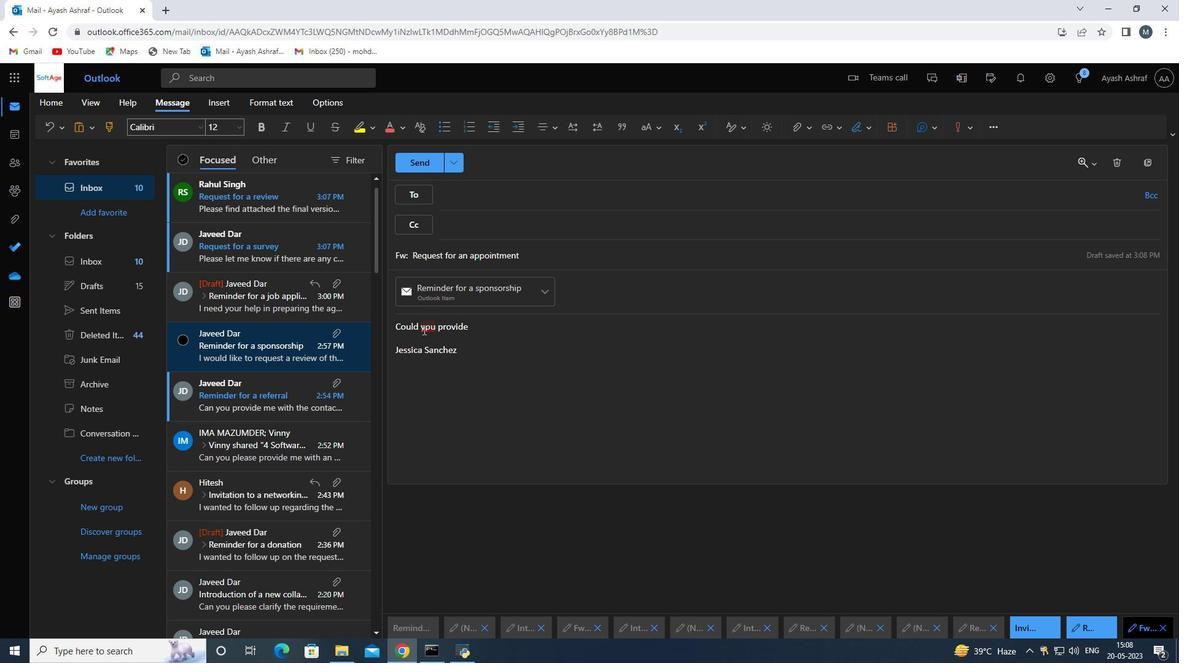 
Action: Mouse moved to (433, 366)
Screenshot: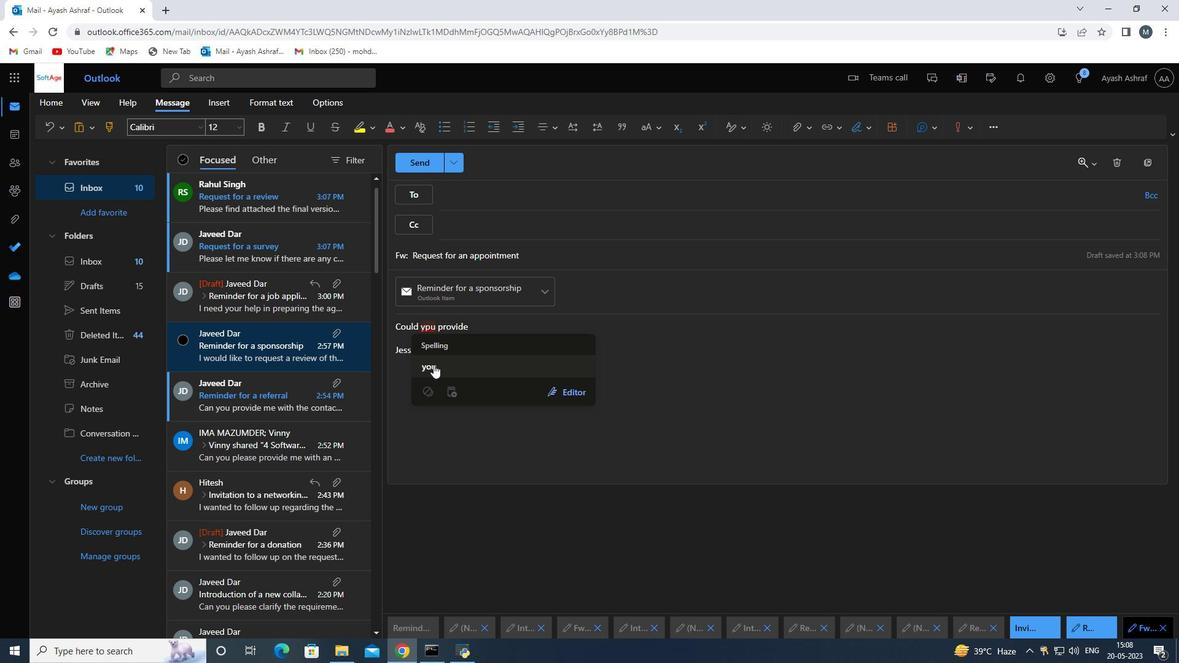 
Action: Mouse pressed left at (433, 366)
Screenshot: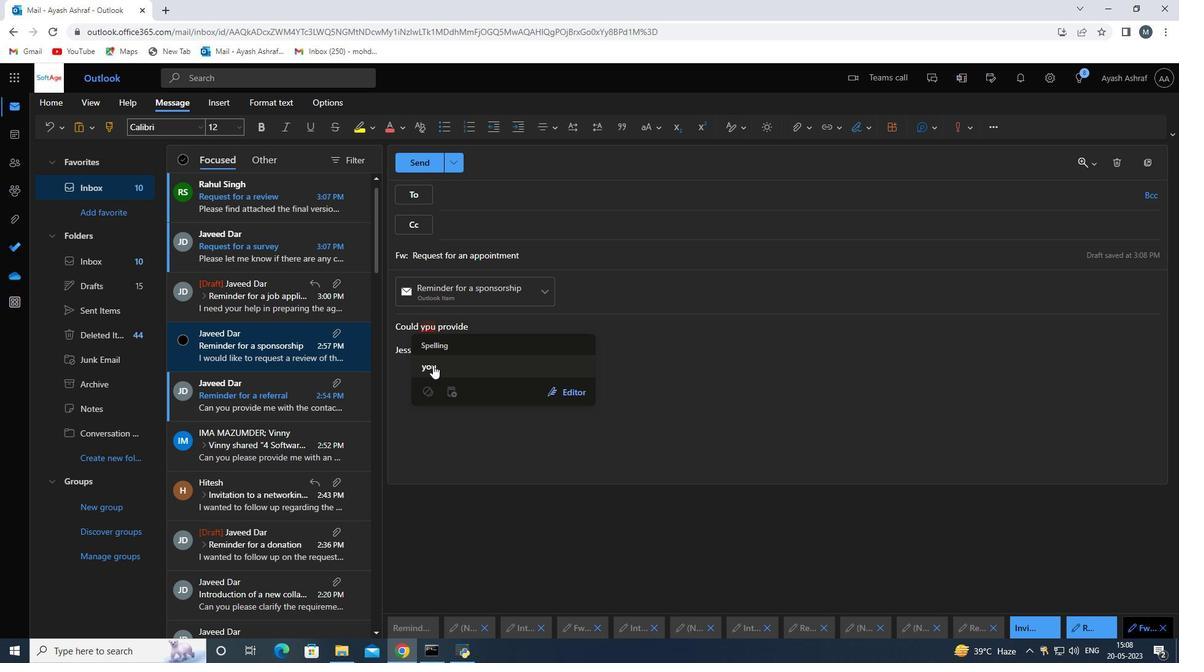 
Action: Mouse moved to (478, 334)
Screenshot: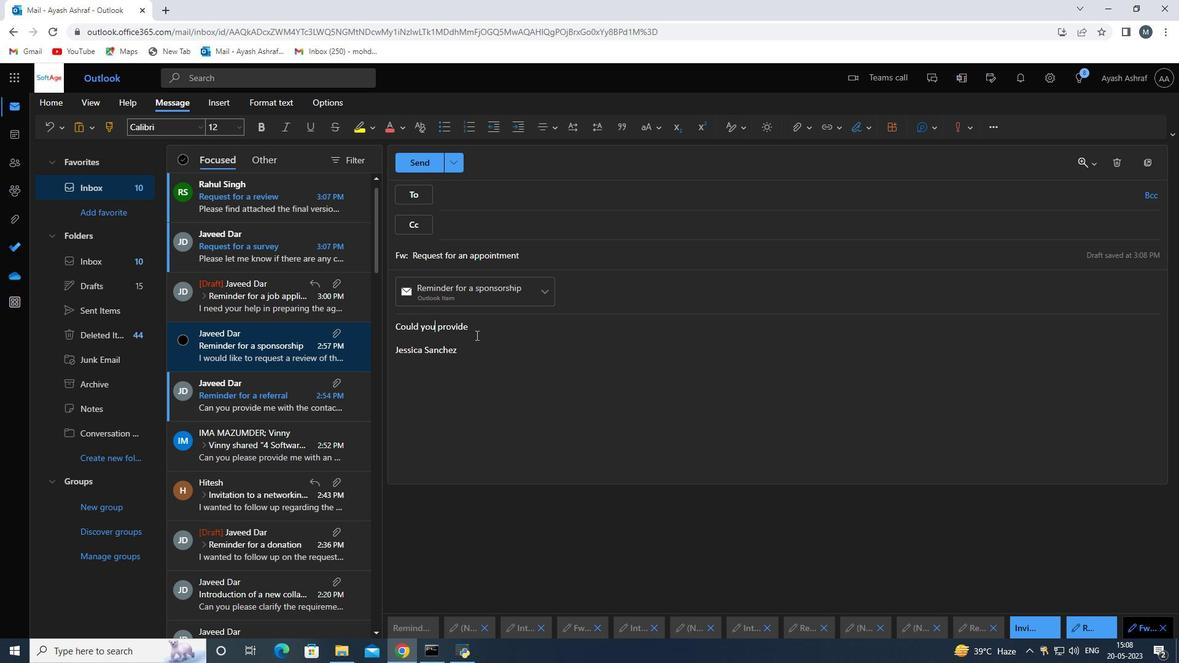
Action: Mouse pressed left at (478, 334)
Screenshot: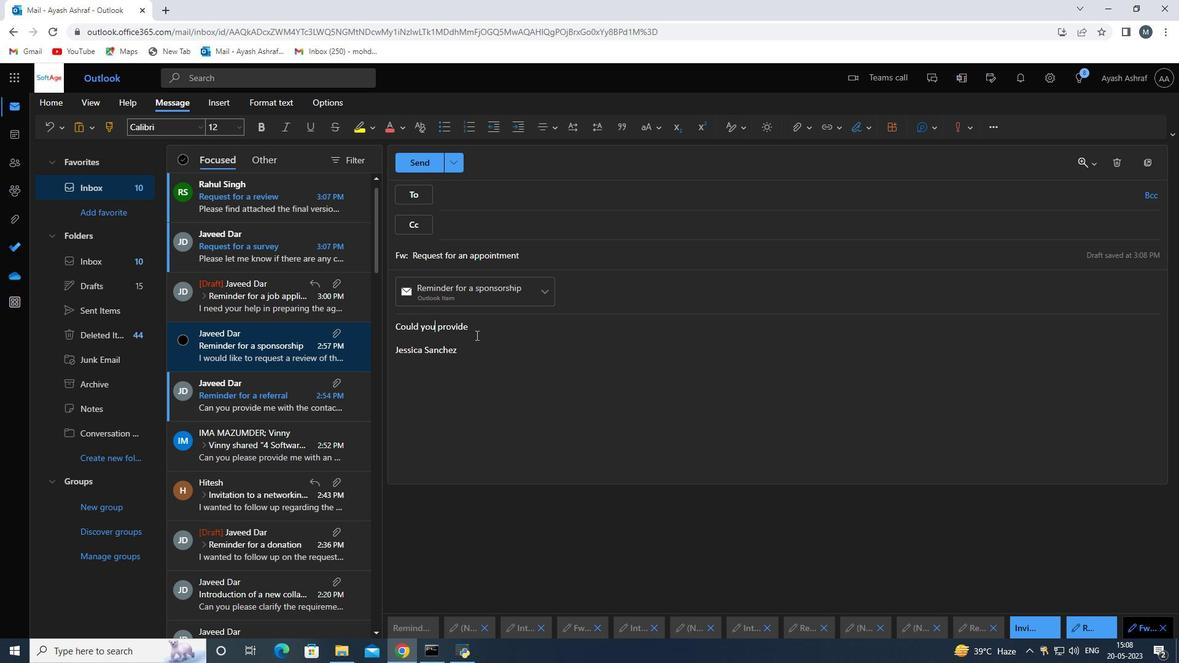 
Action: Mouse moved to (484, 333)
Screenshot: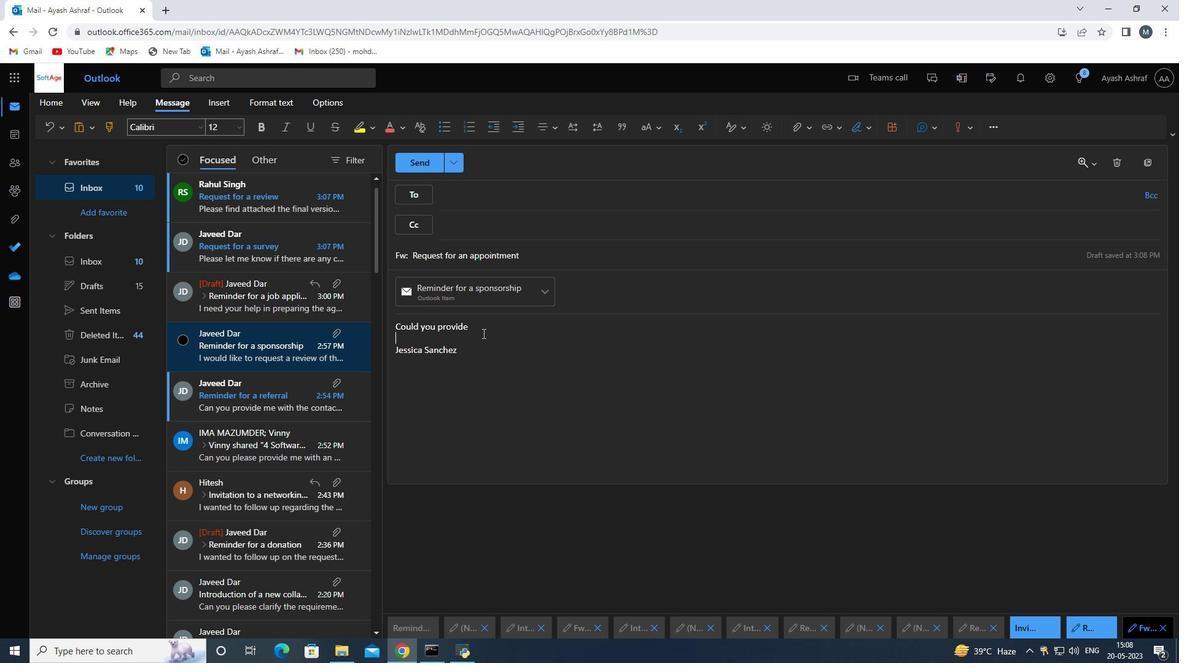 
Action: Mouse pressed left at (484, 333)
Screenshot: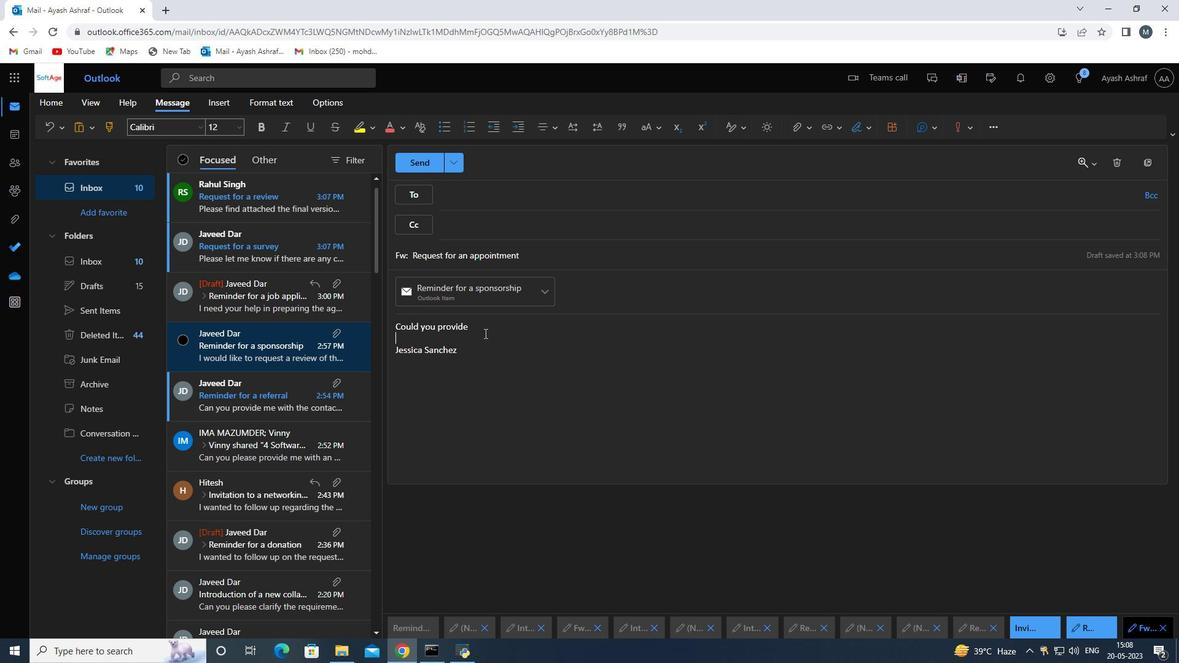 
Action: Mouse moved to (489, 326)
Screenshot: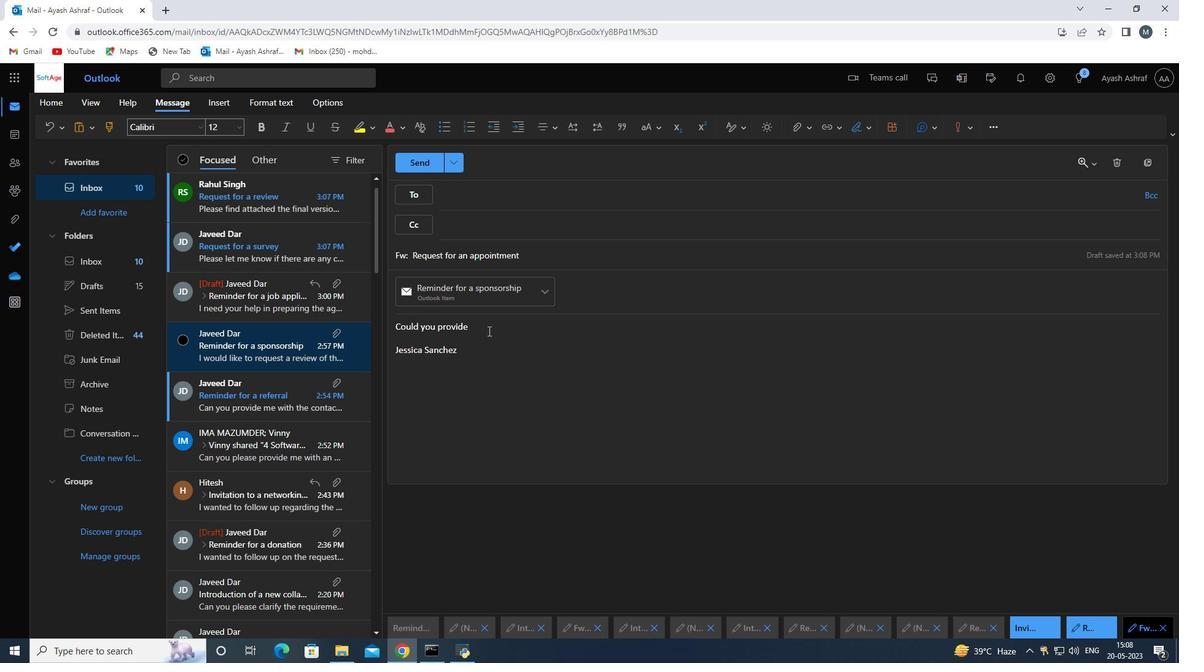 
Action: Mouse pressed left at (489, 326)
Screenshot: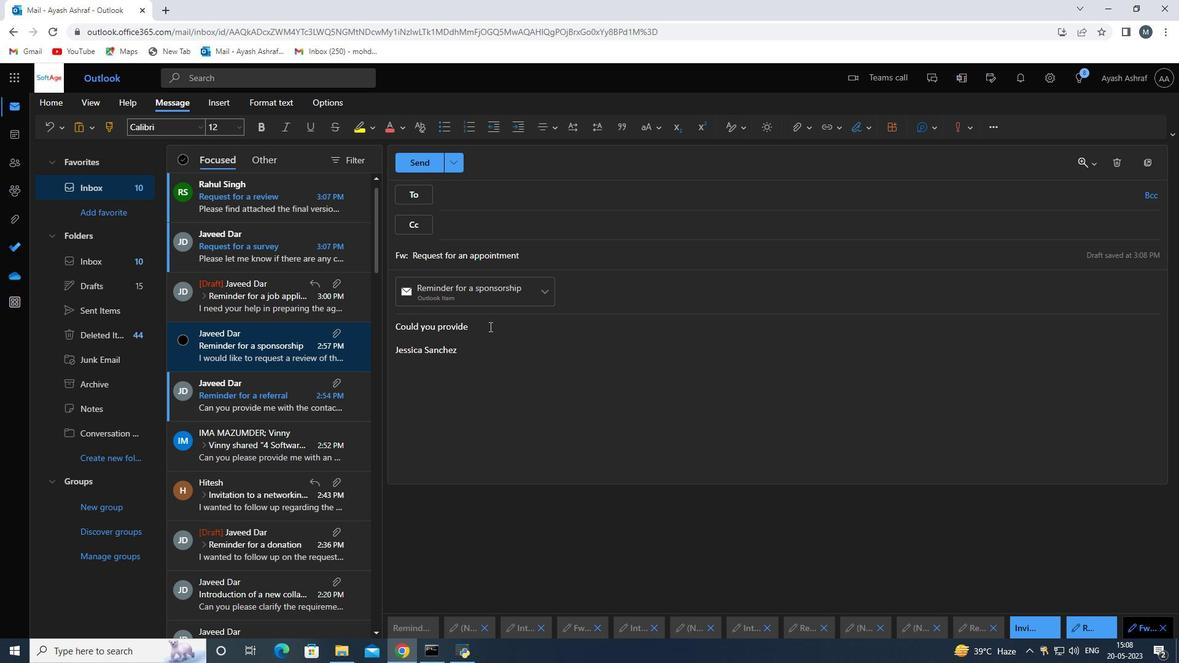 
Action: Key pressed me<Key.space>with<Key.space>a<Key.space>breakdown<Key.space>of<Key.space>the<Key.space>costs<Key.space>associated<Key.space>with<Key.space>the<Key.space>new<Key.space>project<Key.space>pe<Key.backspace>roposal<Key.space>
Screenshot: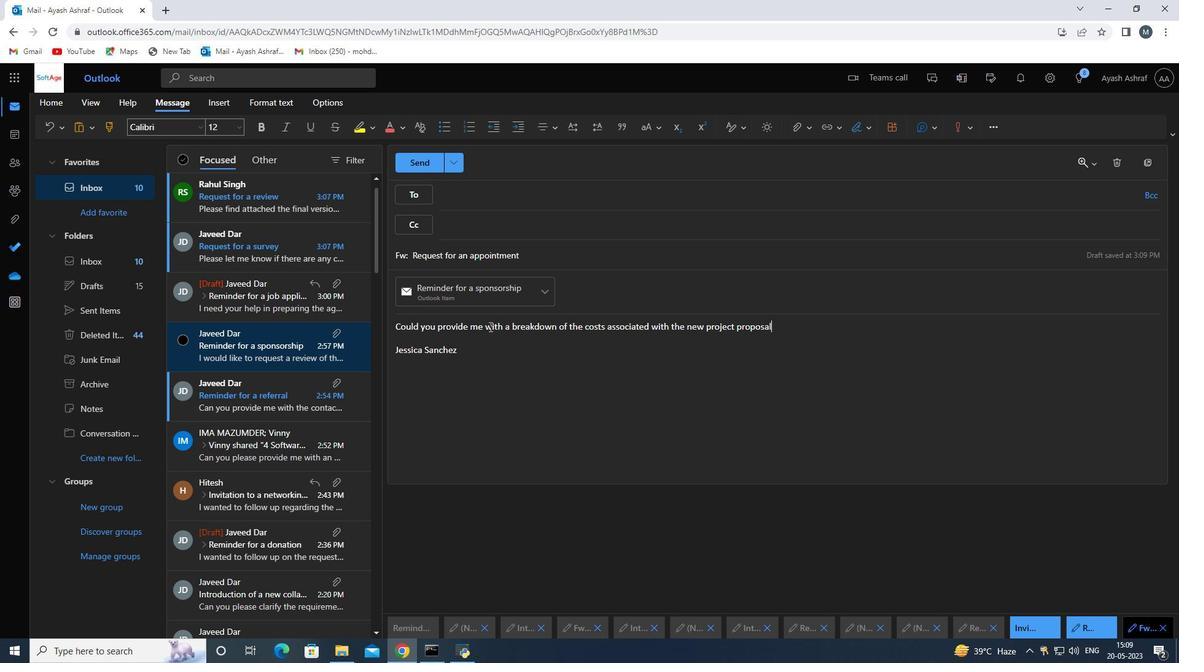 
Action: Mouse moved to (1158, 199)
Screenshot: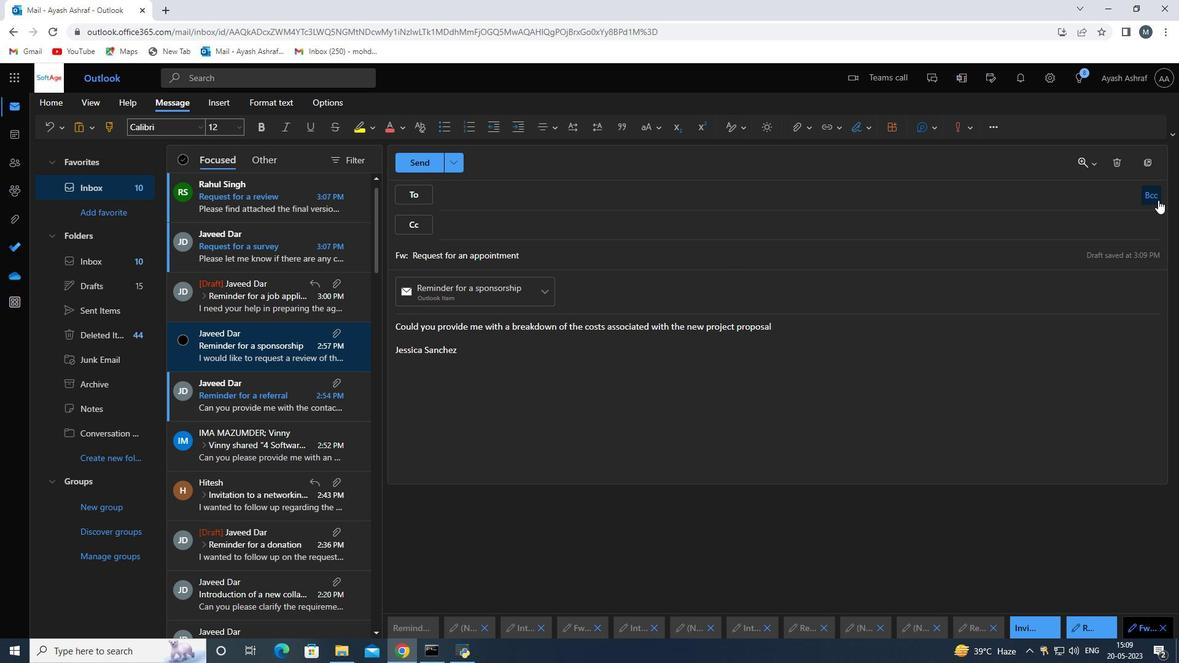 
Action: Mouse pressed left at (1158, 199)
Screenshot: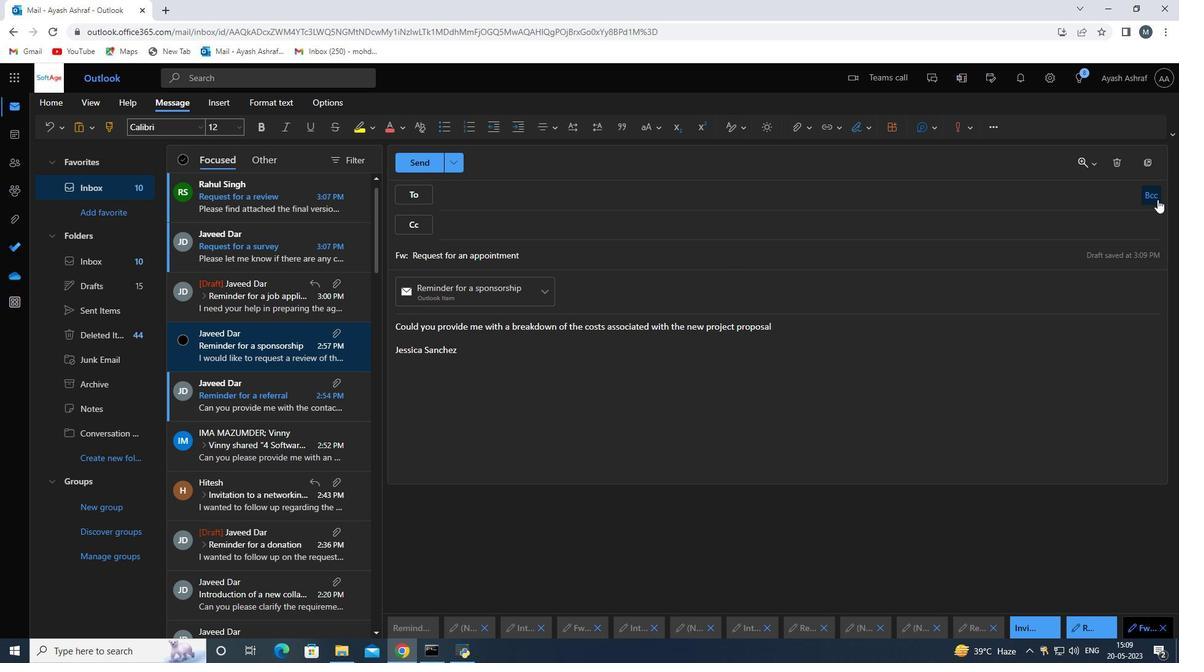 
Action: Mouse moved to (591, 259)
Screenshot: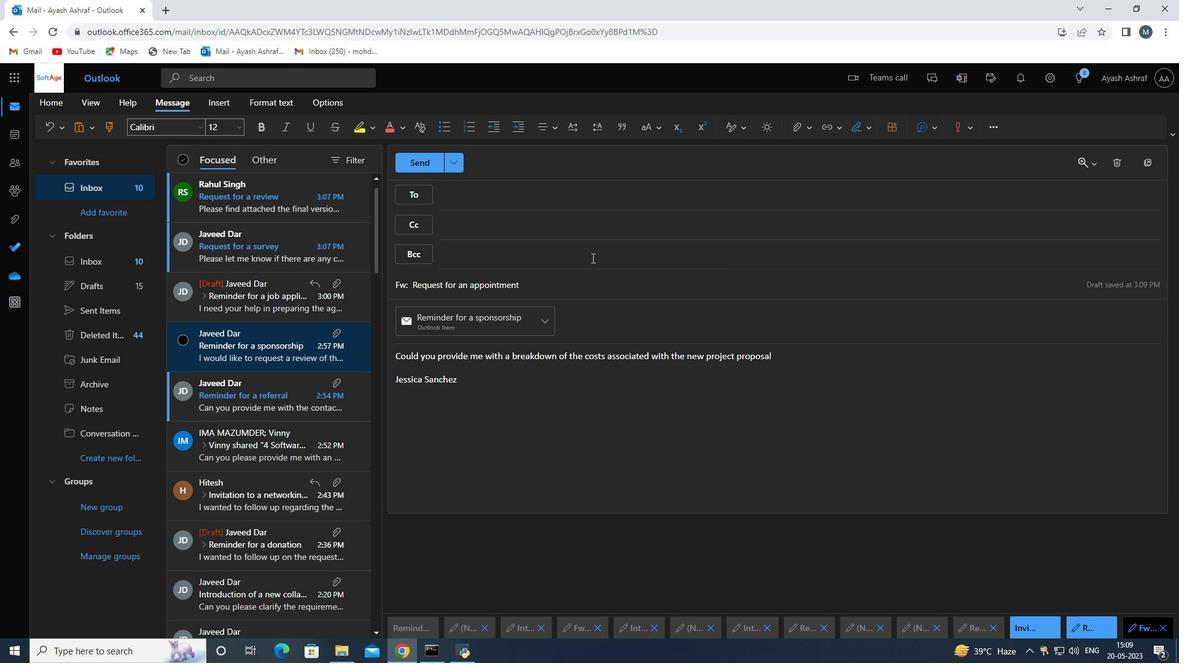 
Action: Key pressed <Key.shift>Softage.8
Screenshot: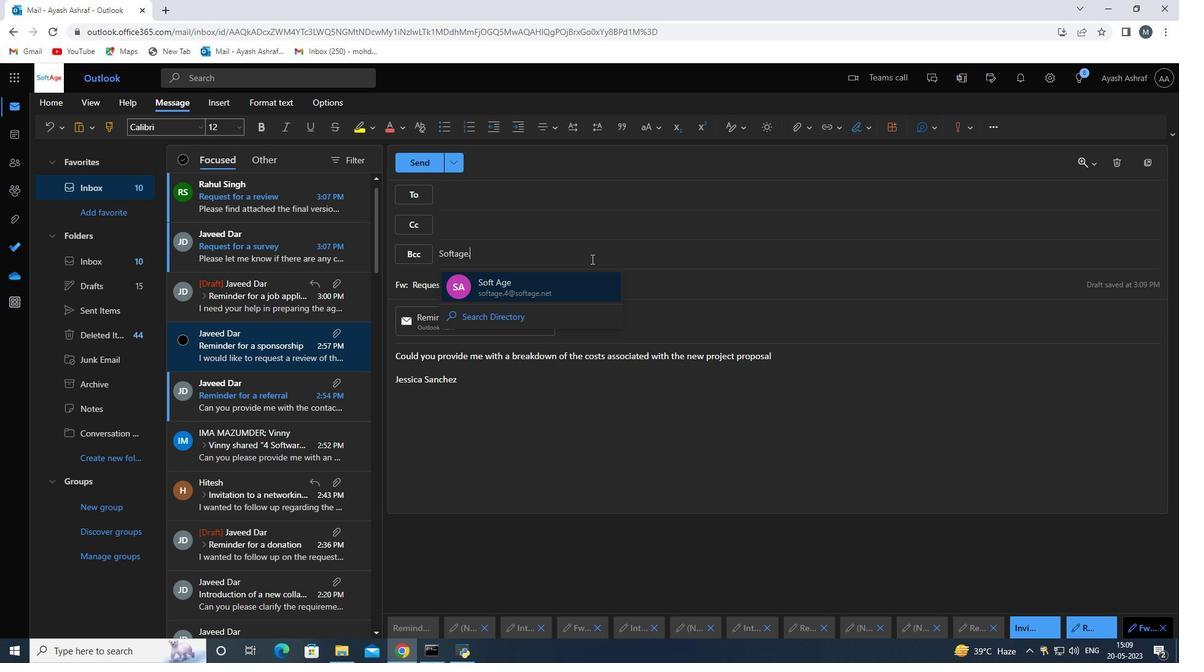 
Action: Mouse moved to (556, 323)
Screenshot: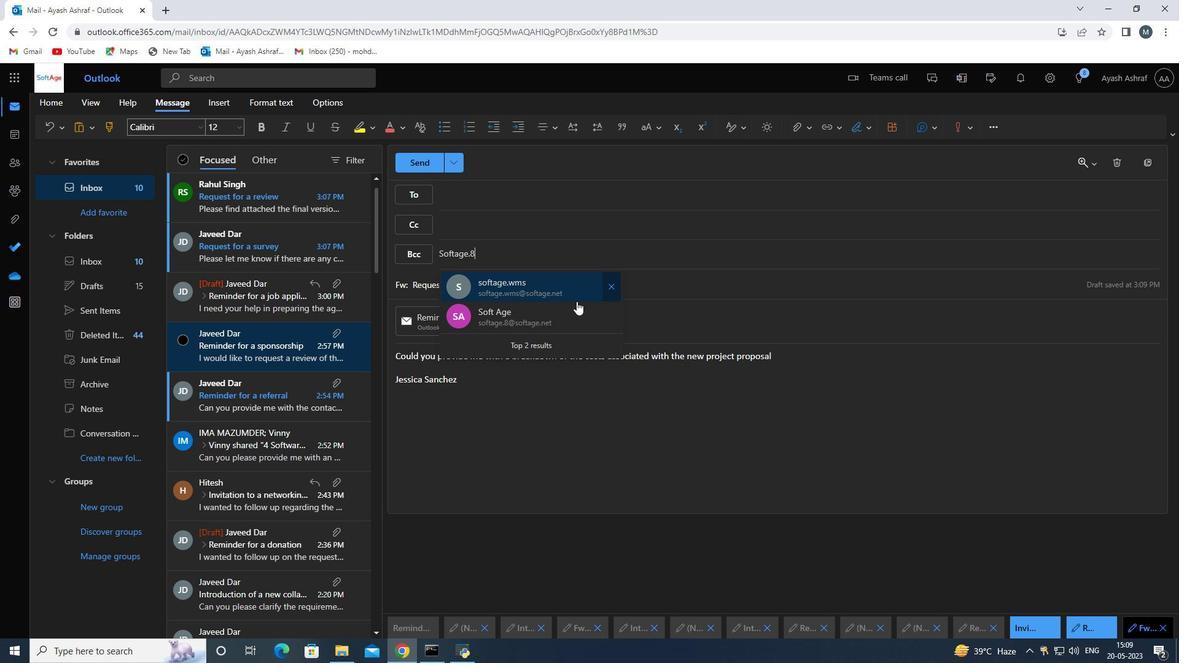 
Action: Mouse pressed left at (556, 323)
Screenshot: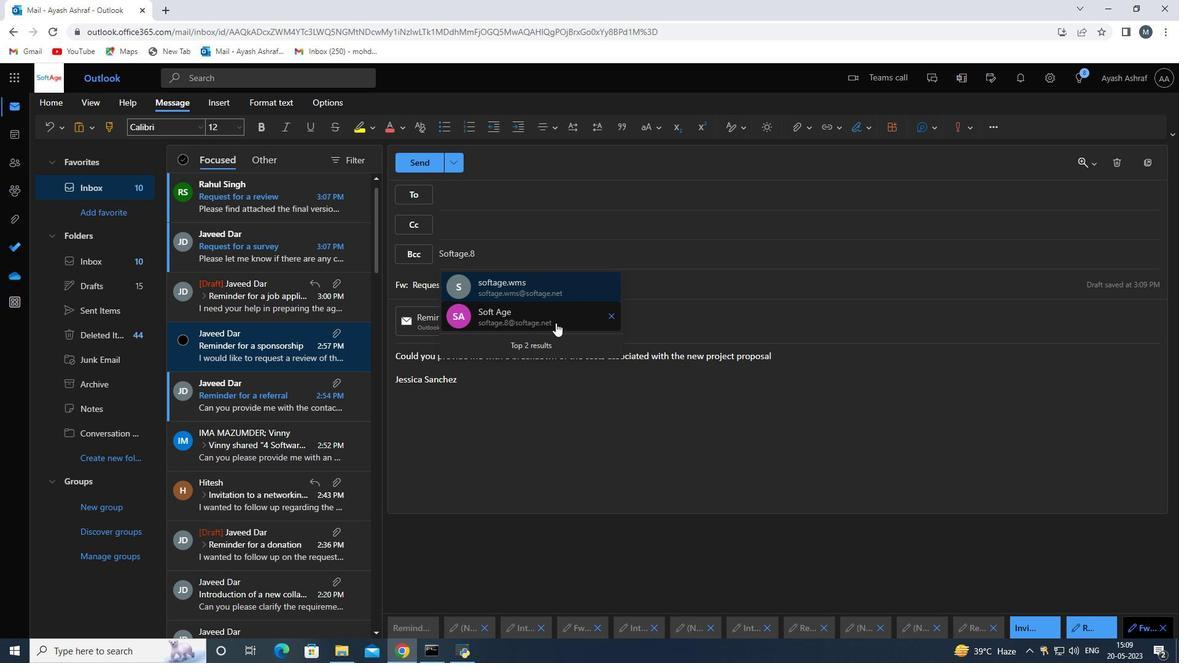
Action: Mouse moved to (422, 165)
Screenshot: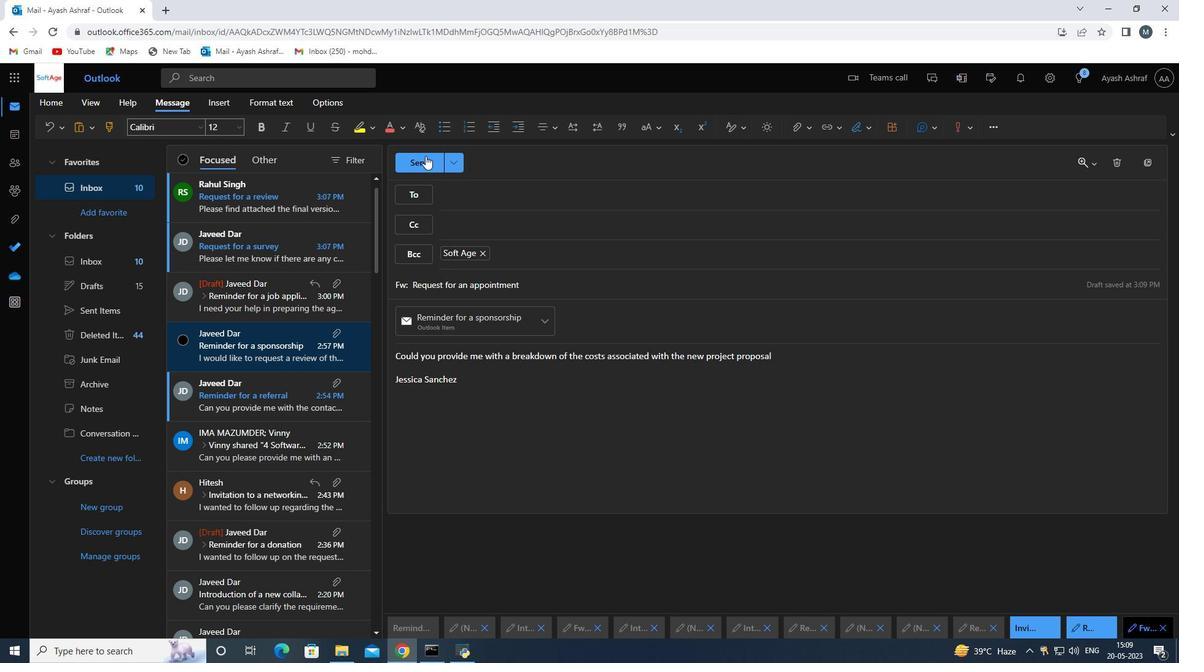 
Action: Mouse pressed left at (422, 165)
Screenshot: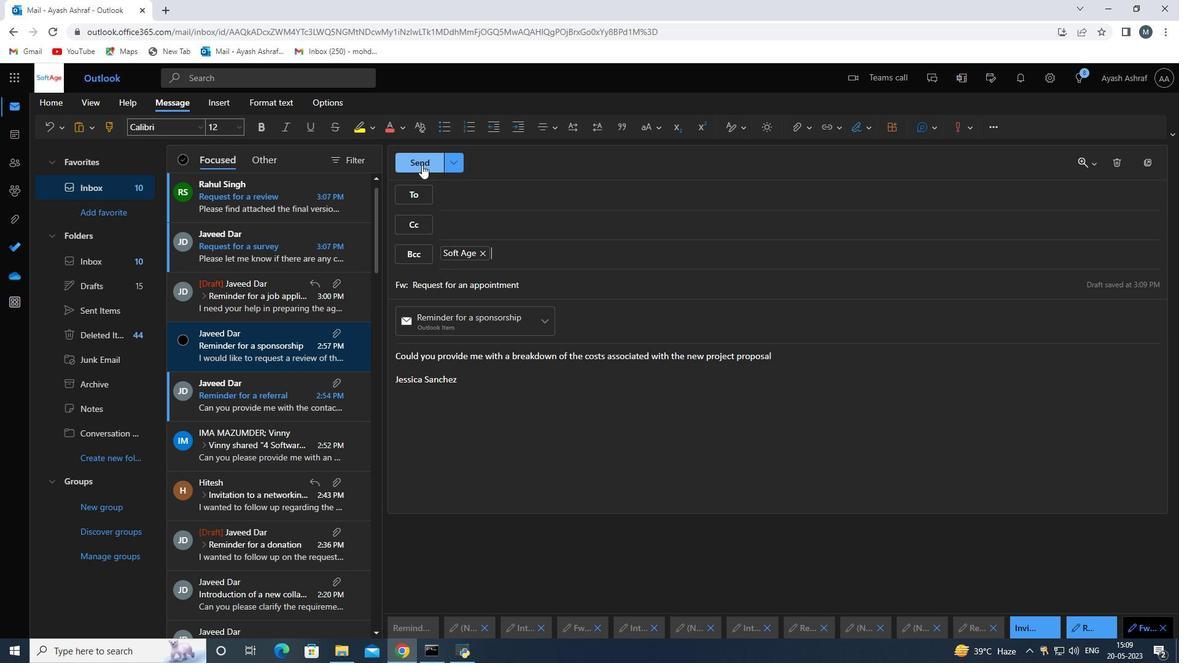 
